Task: Search one way flight ticket for 4 adults, 1 infant in seat and 1 infant on lap in premium economy from Charlotte Amalie,st. Thomas: Cyril E. King Airport to Greensboro: Piedmont Triad International Airport on 5-1-2023. Choice of flights is Emirates. Number of bags: 2 carry on bags and 1 checked bag. Price is upto 98000. Outbound departure time preference is 11:00.
Action: Mouse moved to (223, 221)
Screenshot: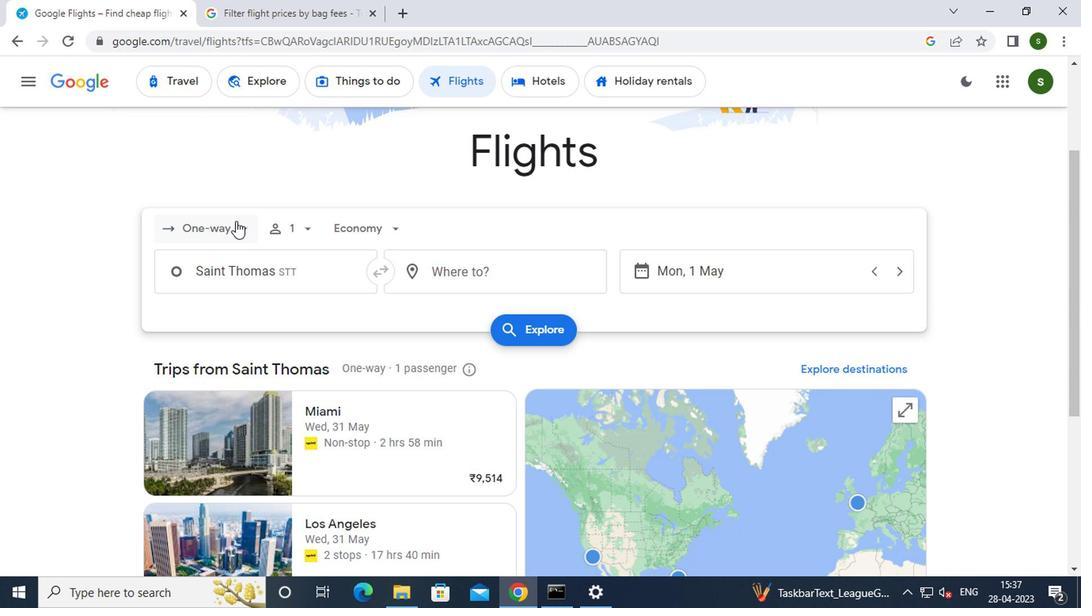 
Action: Mouse pressed left at (223, 221)
Screenshot: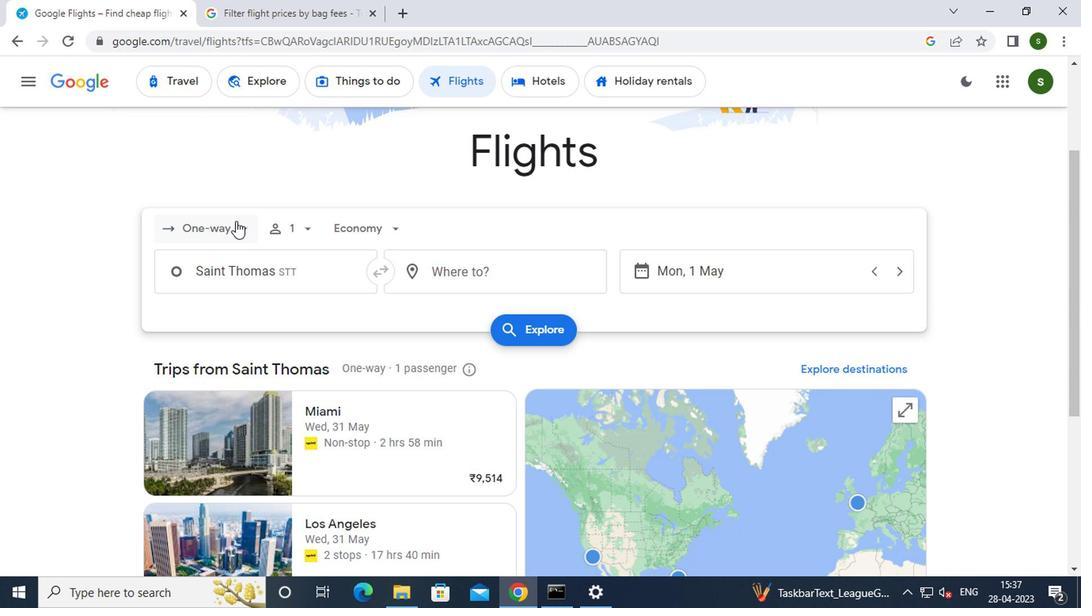 
Action: Mouse moved to (235, 295)
Screenshot: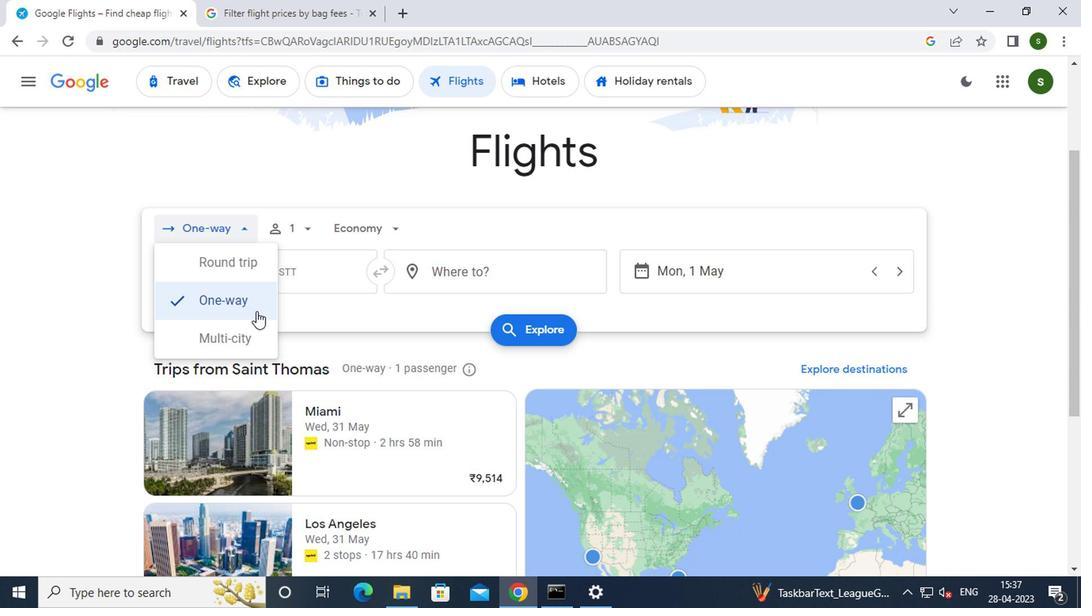 
Action: Mouse pressed left at (235, 295)
Screenshot: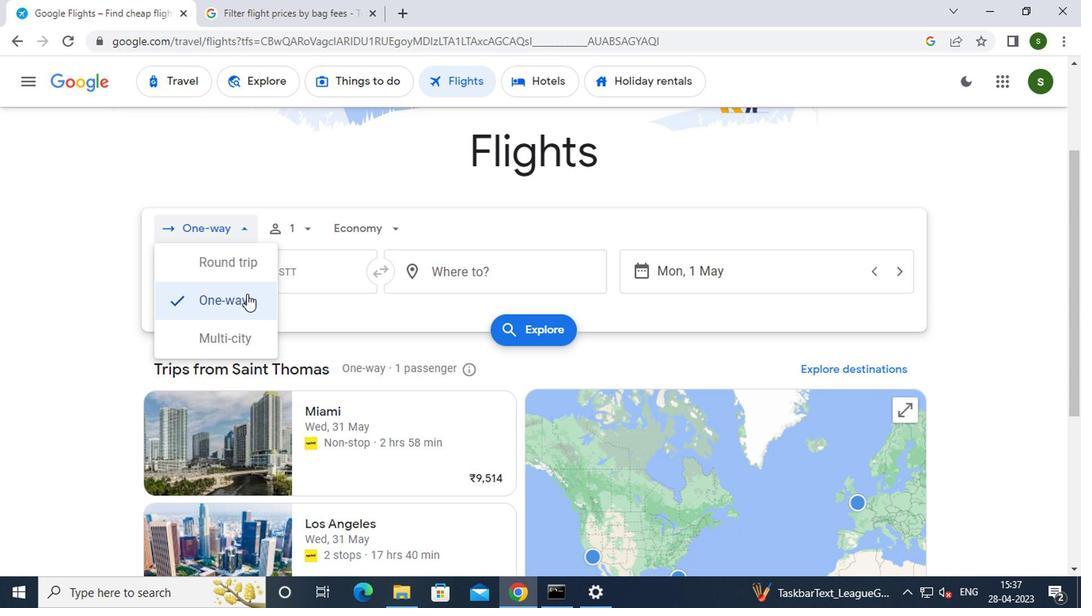 
Action: Mouse moved to (293, 238)
Screenshot: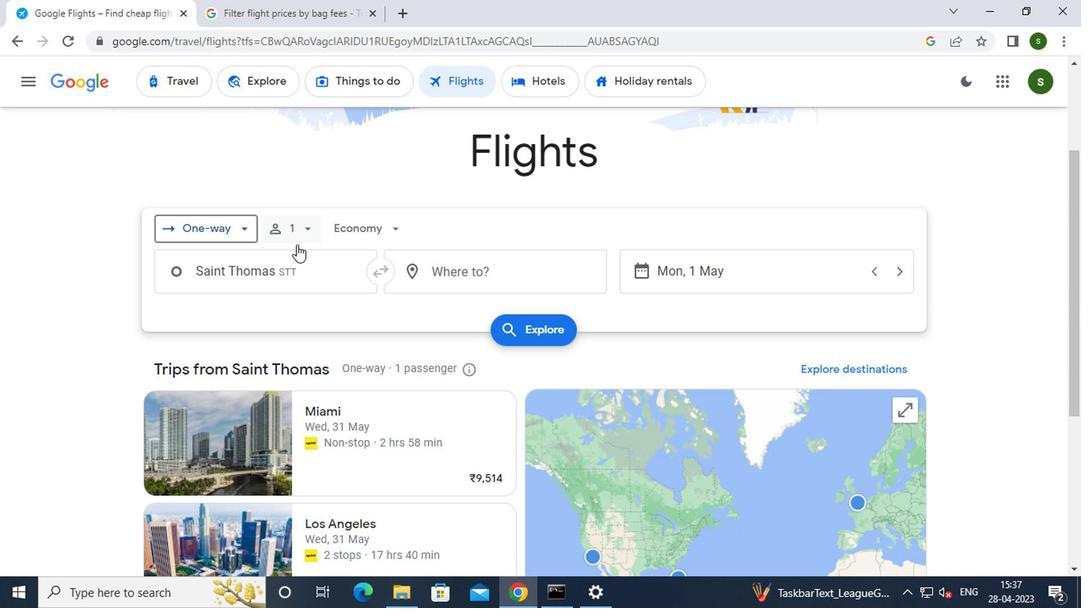 
Action: Mouse pressed left at (293, 238)
Screenshot: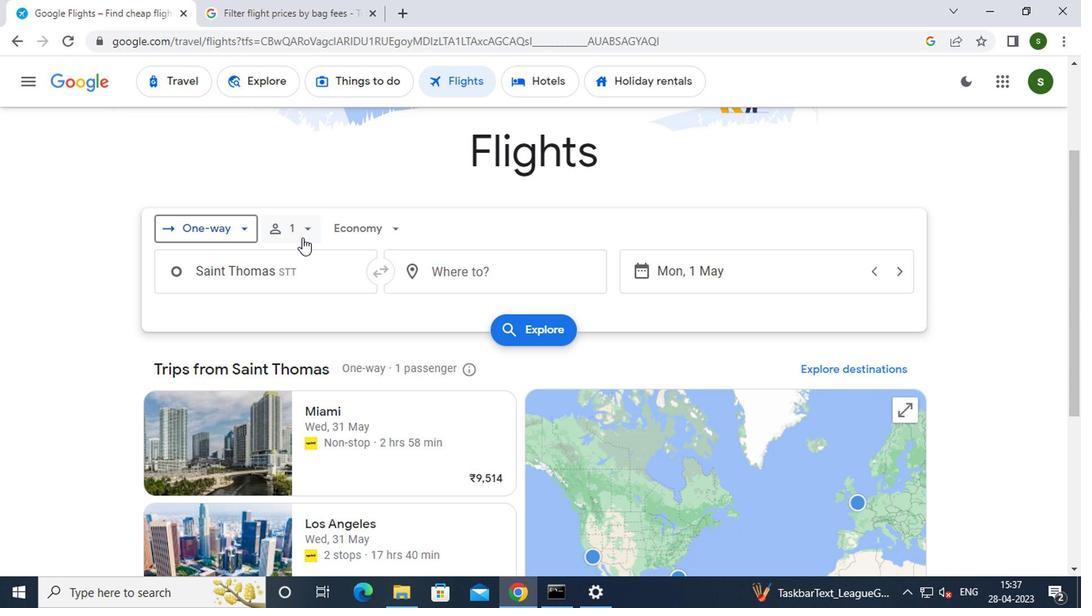 
Action: Mouse moved to (425, 268)
Screenshot: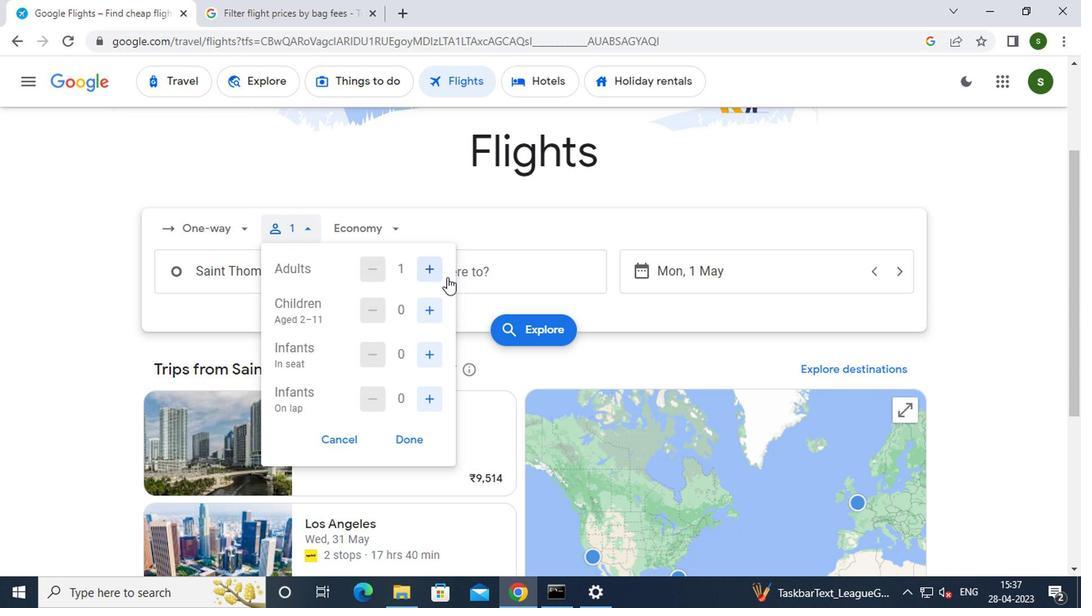 
Action: Mouse pressed left at (425, 268)
Screenshot: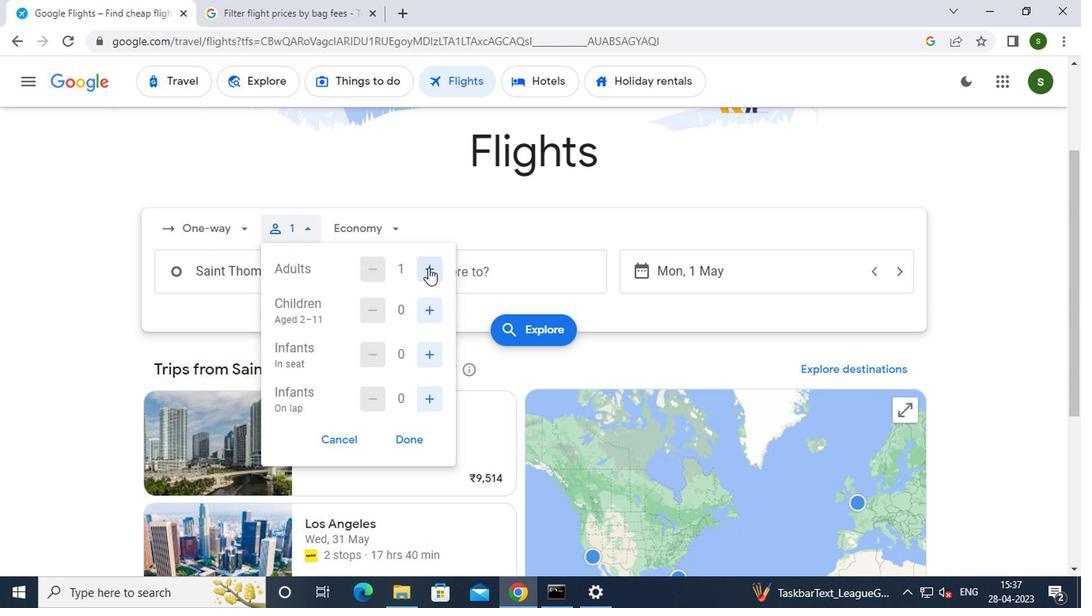 
Action: Mouse pressed left at (425, 268)
Screenshot: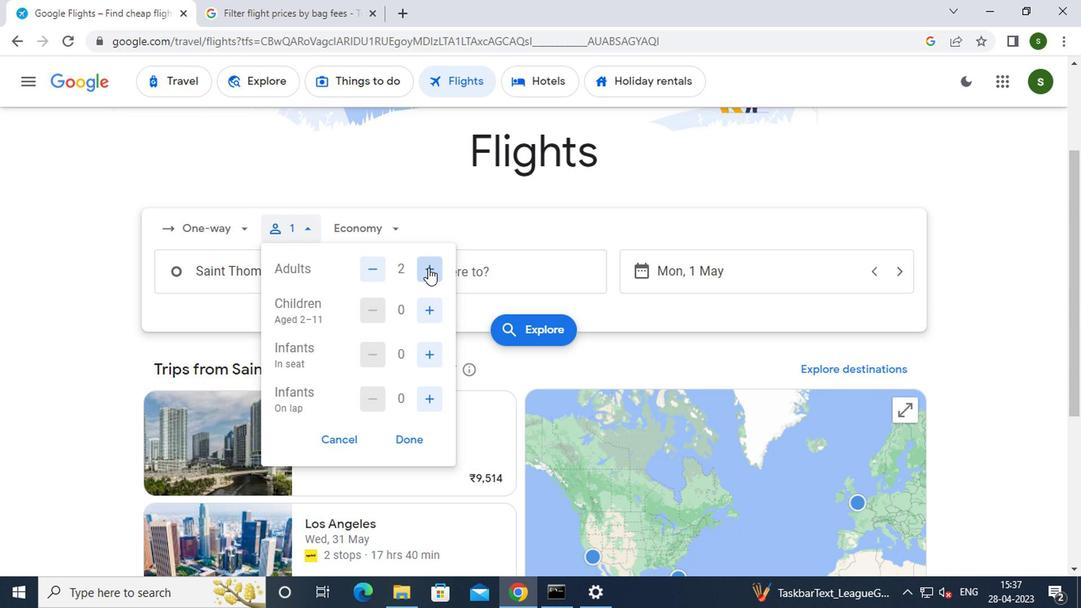 
Action: Mouse pressed left at (425, 268)
Screenshot: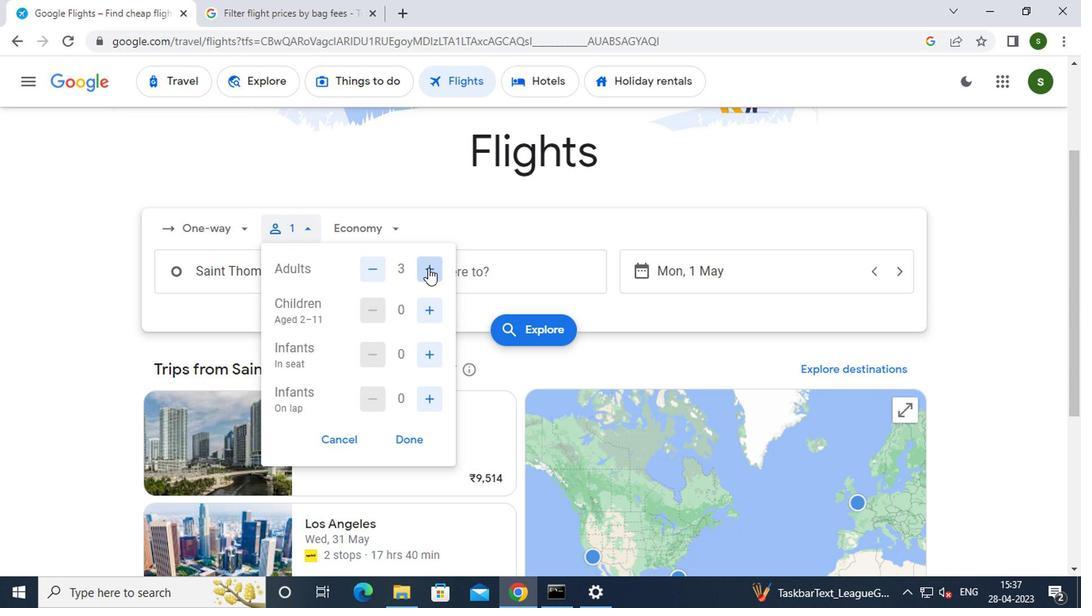 
Action: Mouse moved to (421, 354)
Screenshot: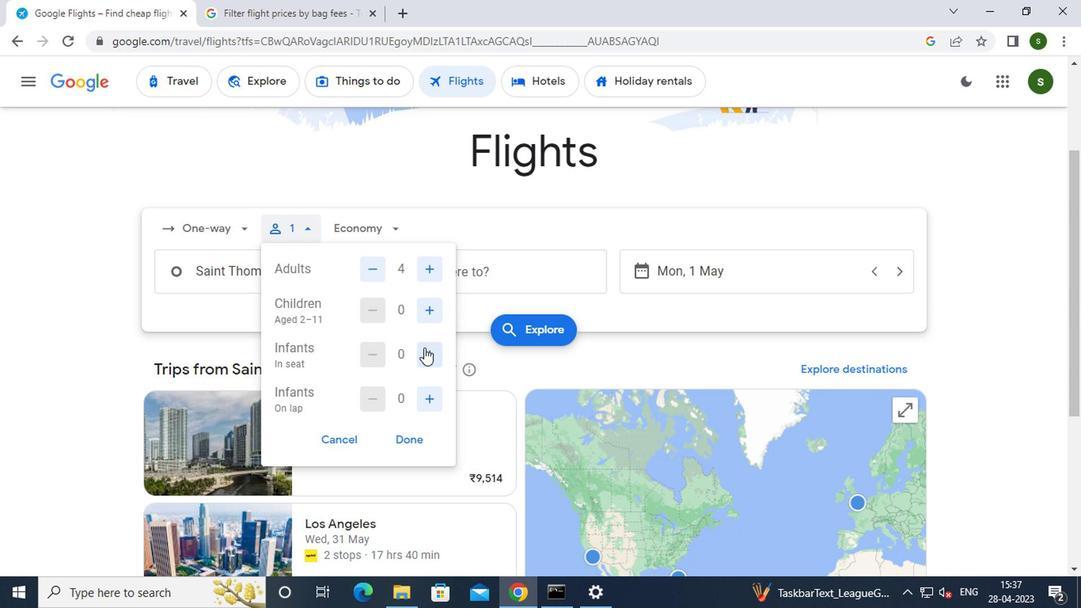 
Action: Mouse pressed left at (421, 354)
Screenshot: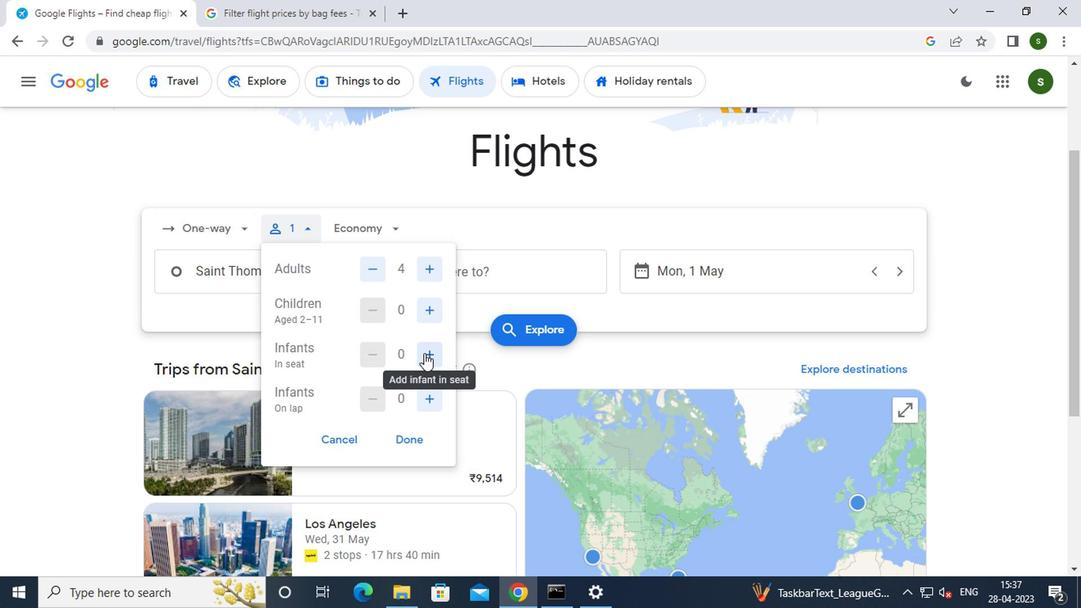 
Action: Mouse moved to (428, 401)
Screenshot: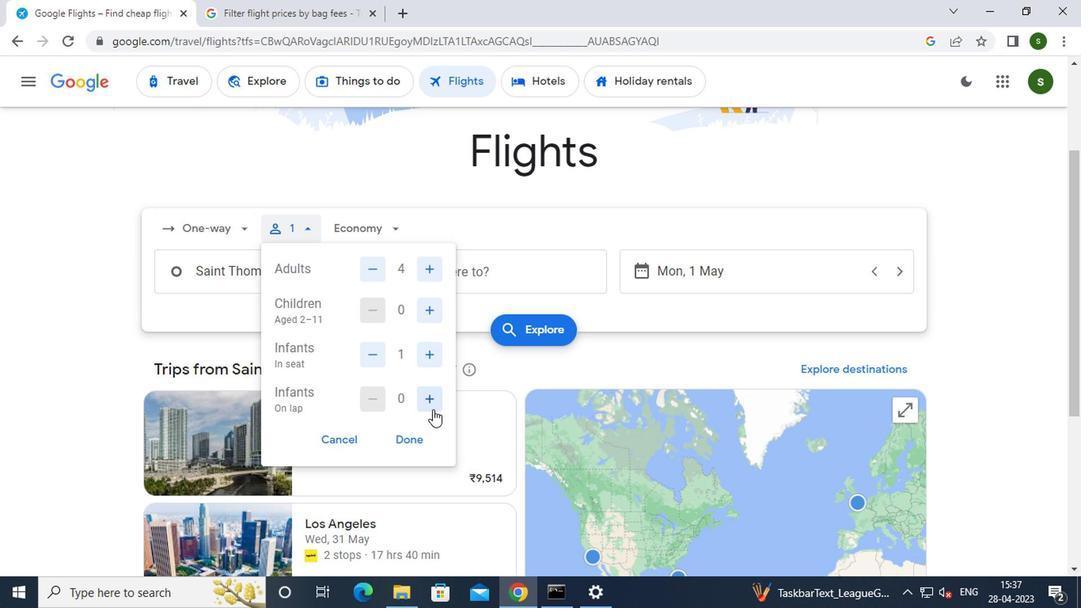 
Action: Mouse pressed left at (428, 401)
Screenshot: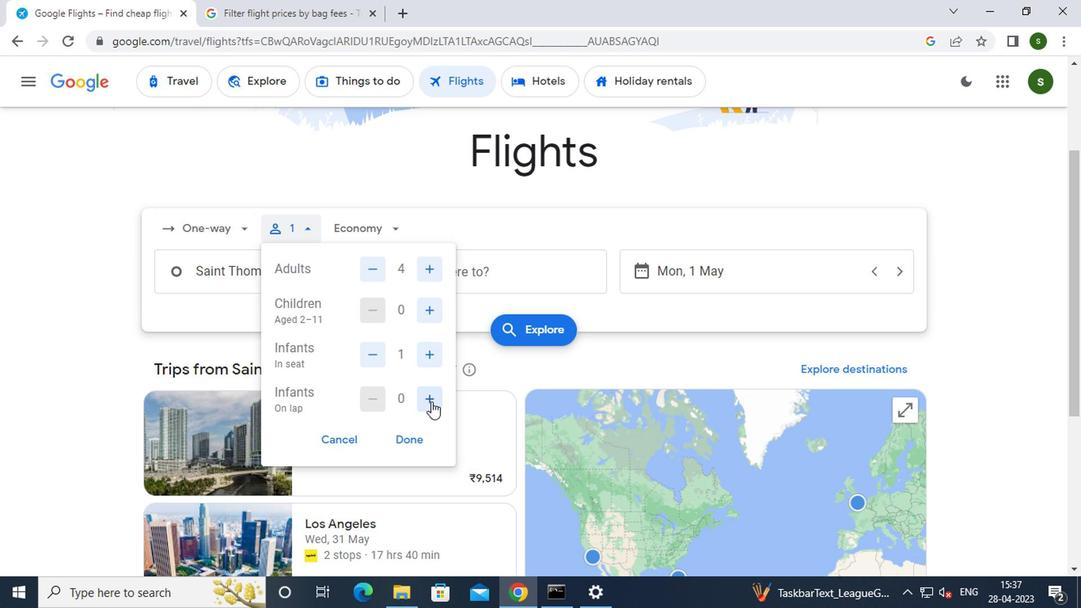 
Action: Mouse moved to (375, 226)
Screenshot: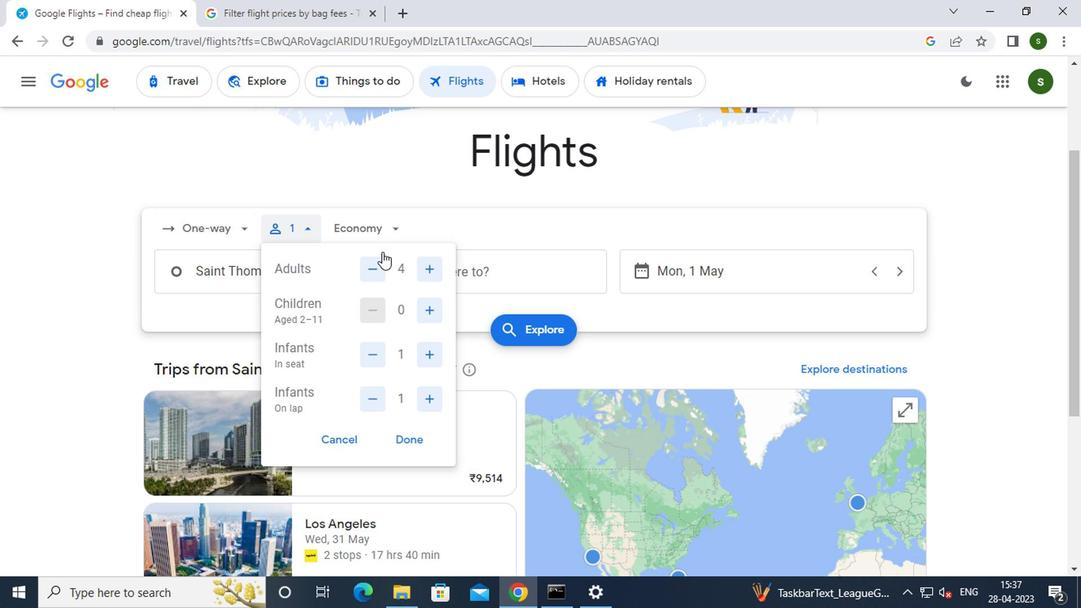 
Action: Mouse pressed left at (375, 226)
Screenshot: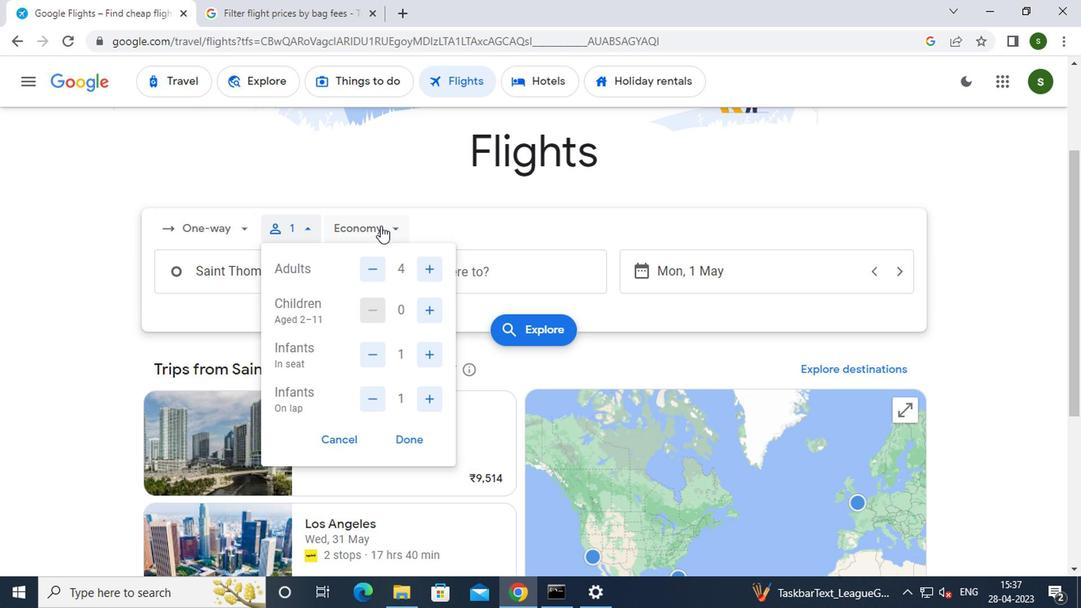 
Action: Mouse moved to (394, 306)
Screenshot: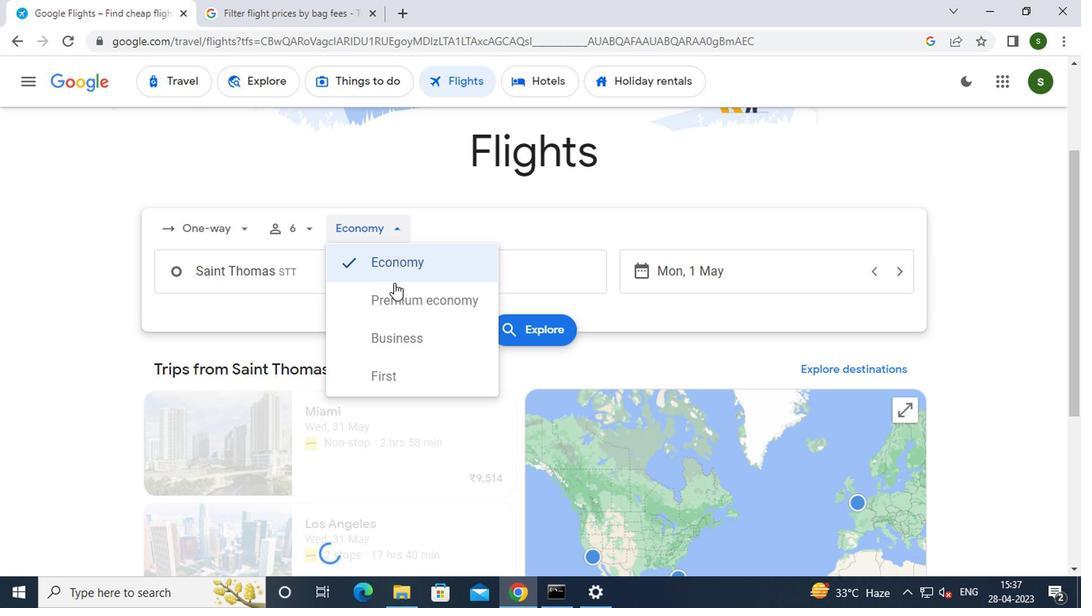 
Action: Mouse pressed left at (394, 306)
Screenshot: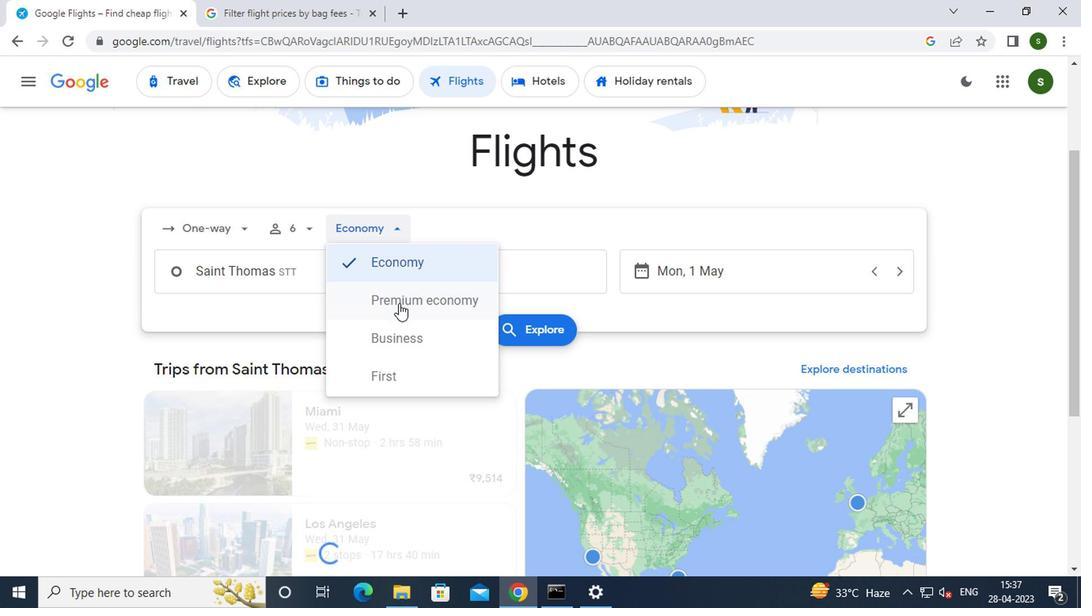 
Action: Mouse moved to (319, 275)
Screenshot: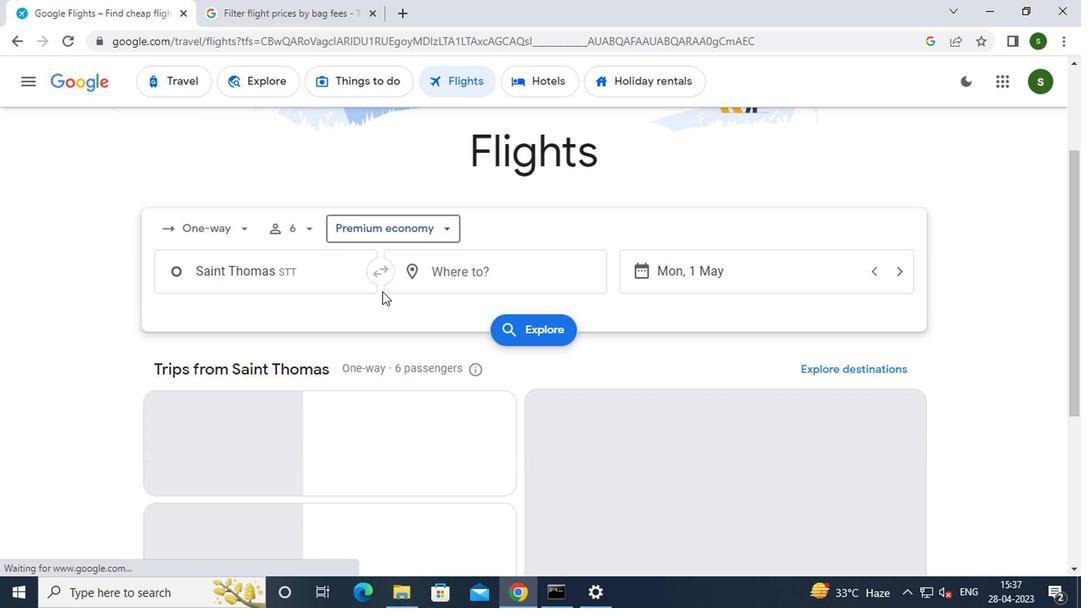 
Action: Mouse pressed left at (319, 275)
Screenshot: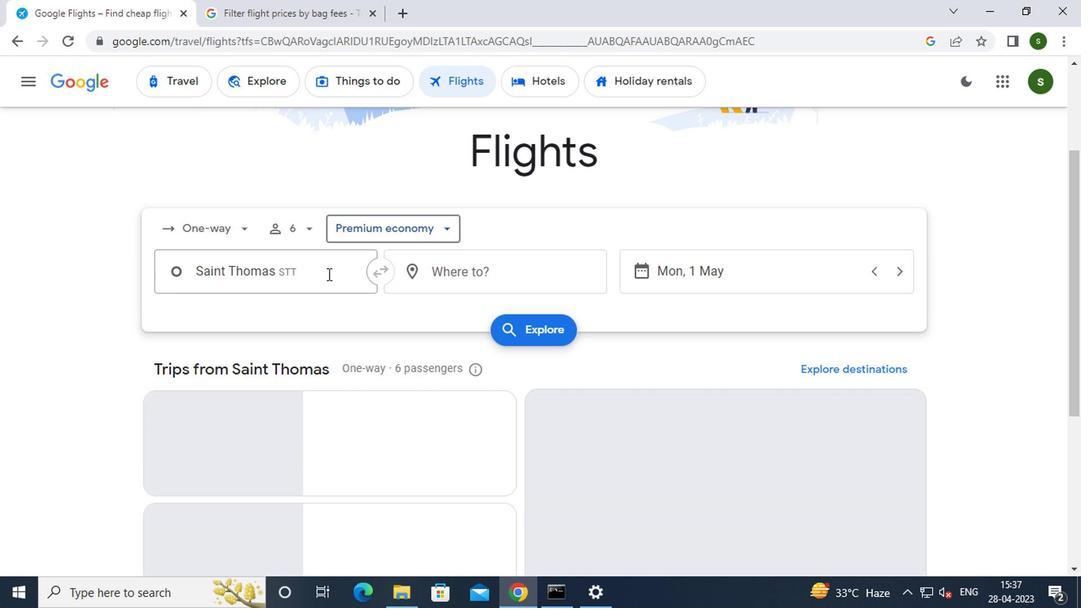 
Action: Key pressed c<Key.caps_lock>harlotte<Key.space>
Screenshot: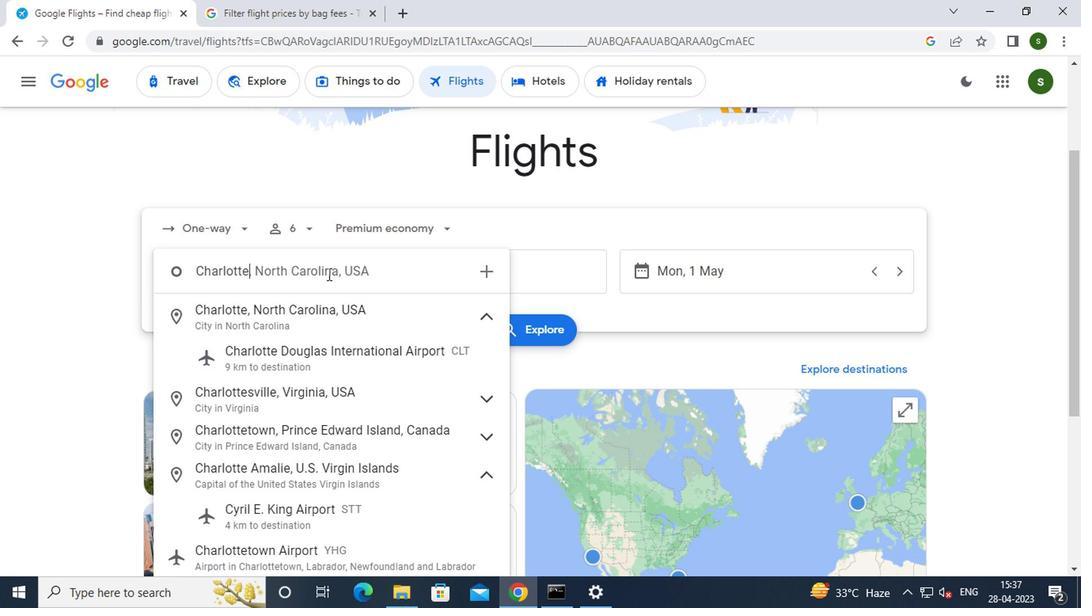
Action: Mouse moved to (330, 435)
Screenshot: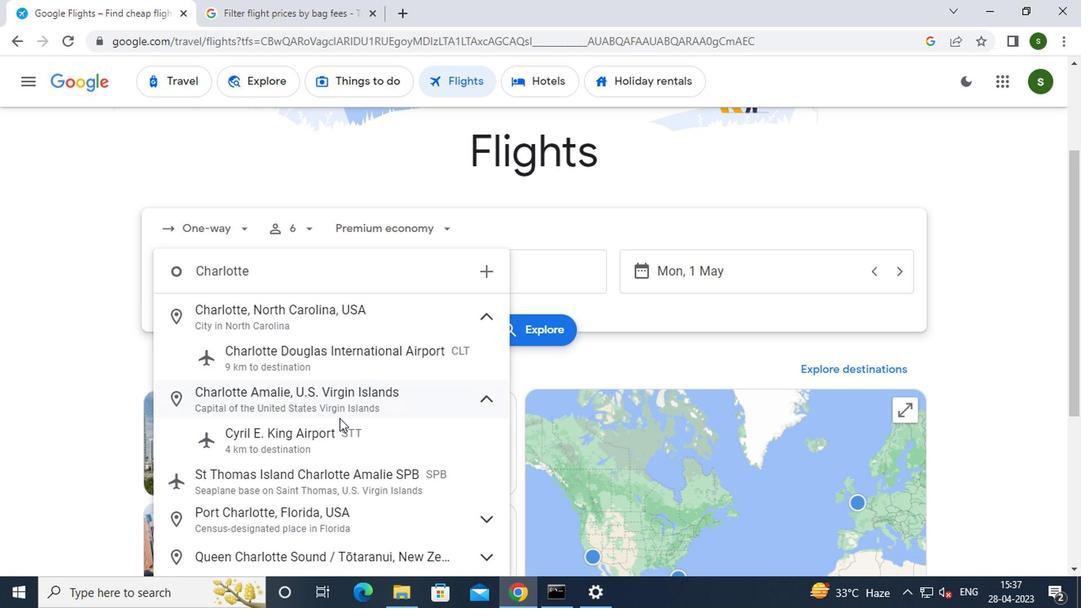 
Action: Mouse pressed left at (330, 435)
Screenshot: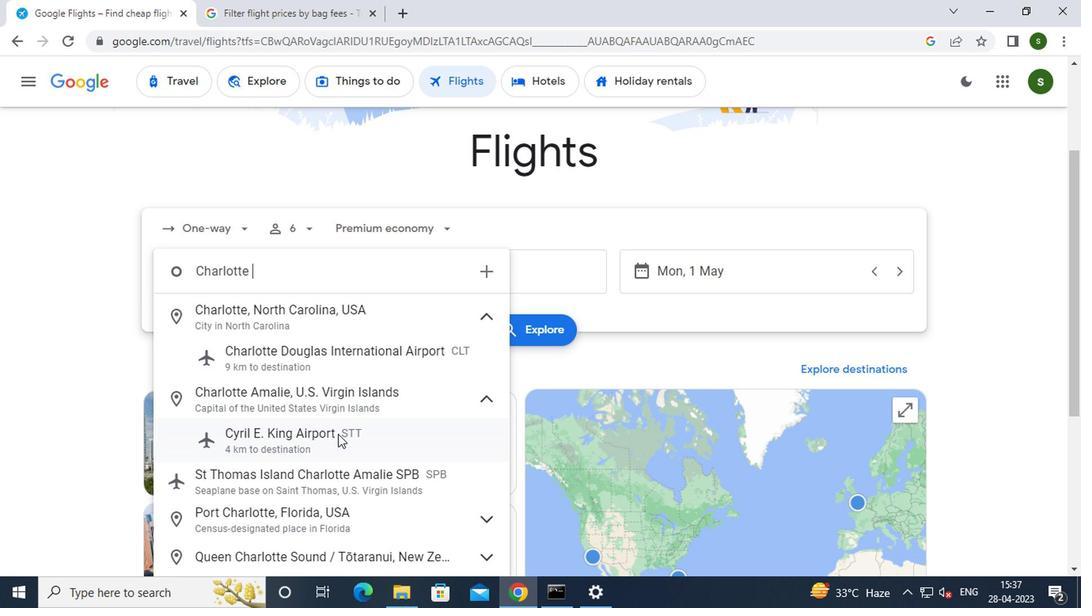 
Action: Mouse moved to (450, 282)
Screenshot: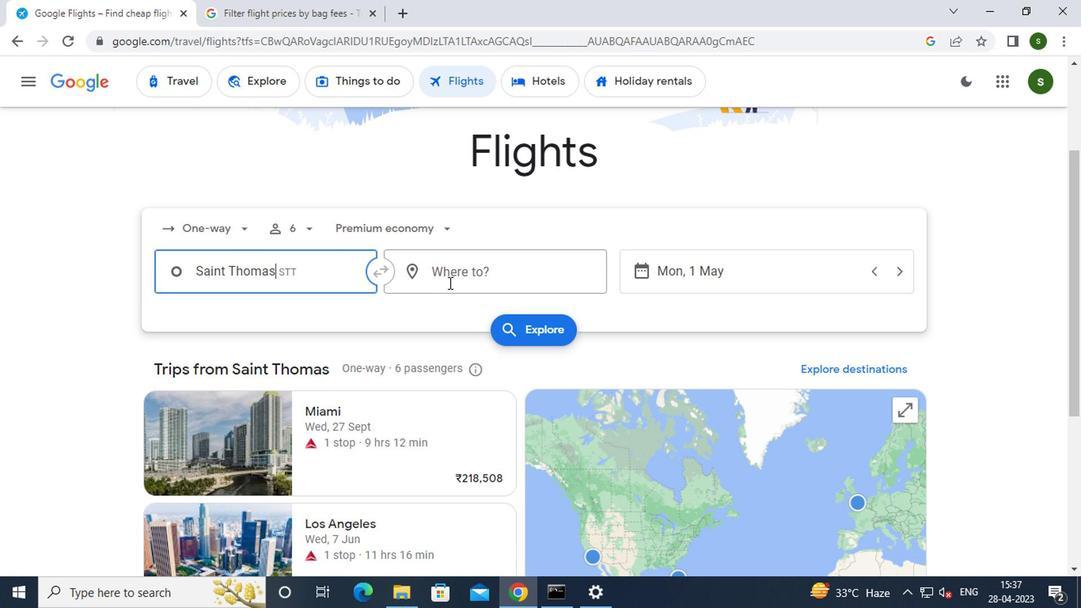 
Action: Mouse pressed left at (450, 282)
Screenshot: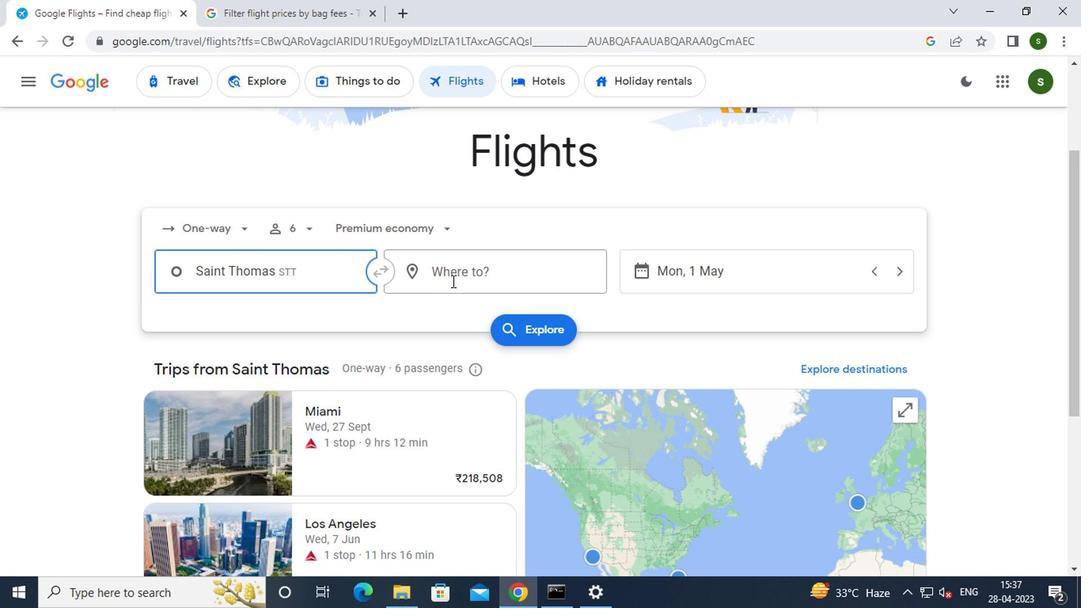 
Action: Key pressed <Key.caps_lock>g<Key.caps_lock>reensboro
Screenshot: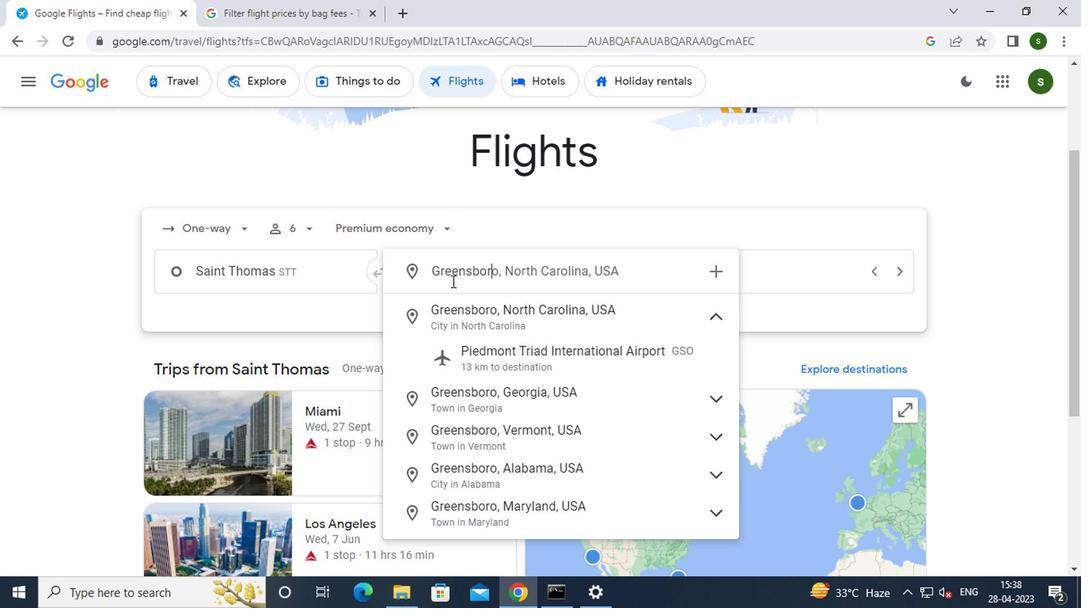 
Action: Mouse moved to (474, 367)
Screenshot: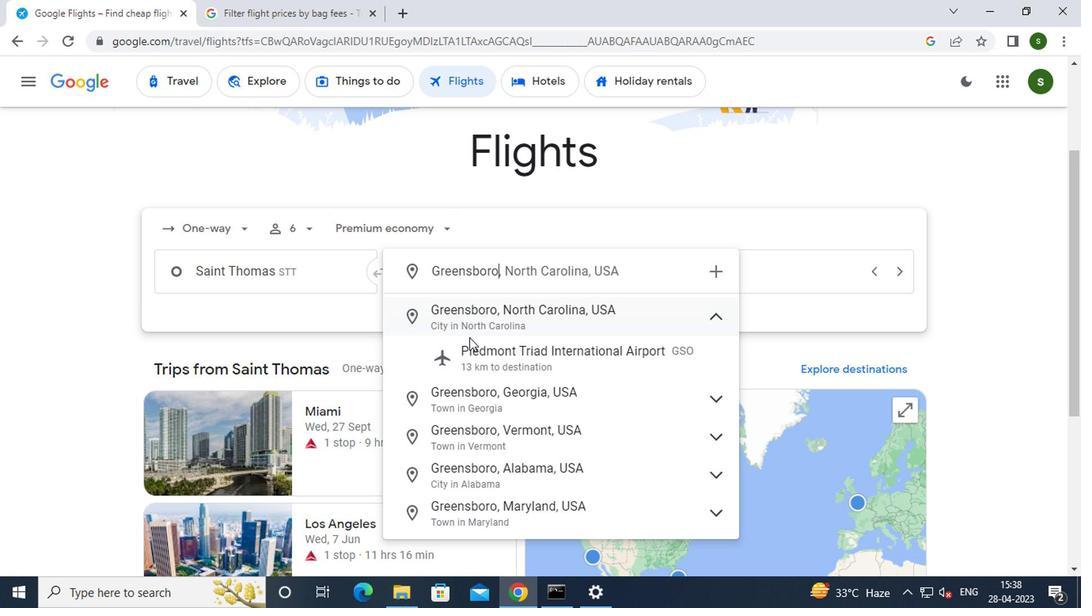 
Action: Mouse pressed left at (474, 367)
Screenshot: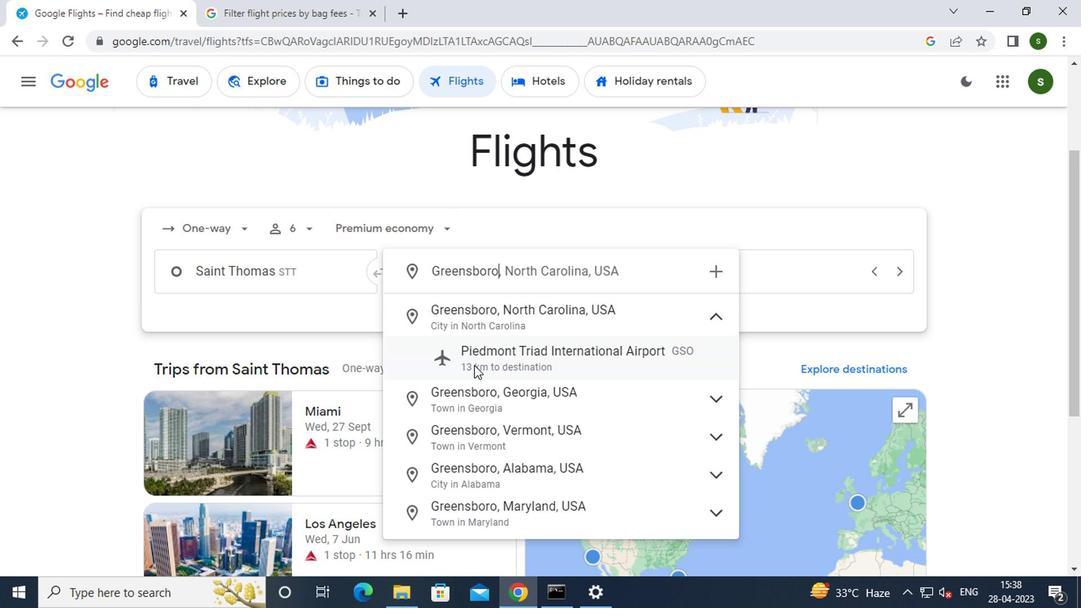 
Action: Mouse moved to (754, 275)
Screenshot: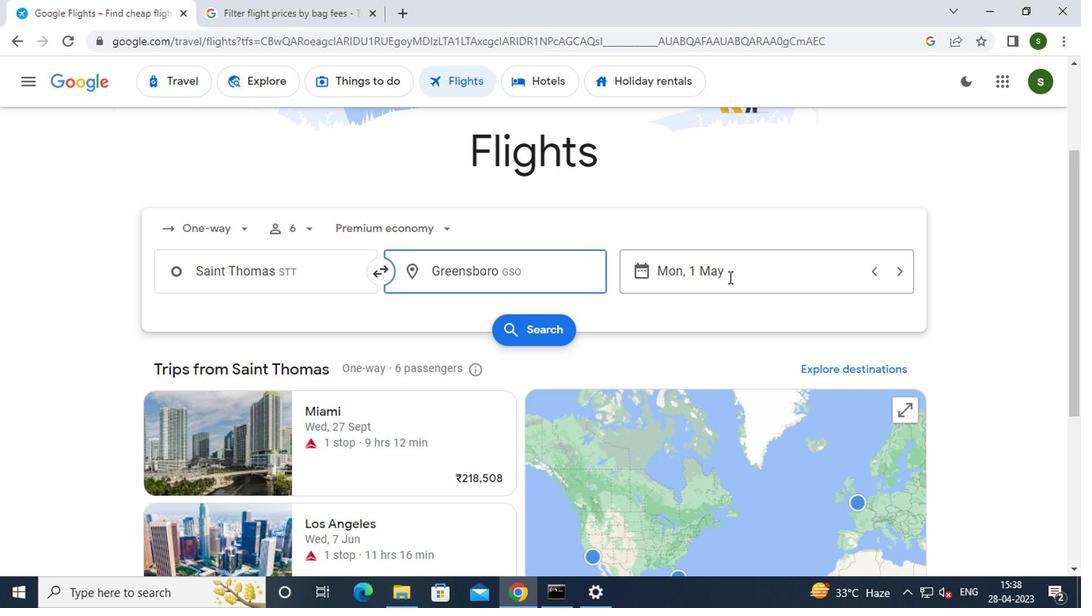 
Action: Mouse pressed left at (754, 275)
Screenshot: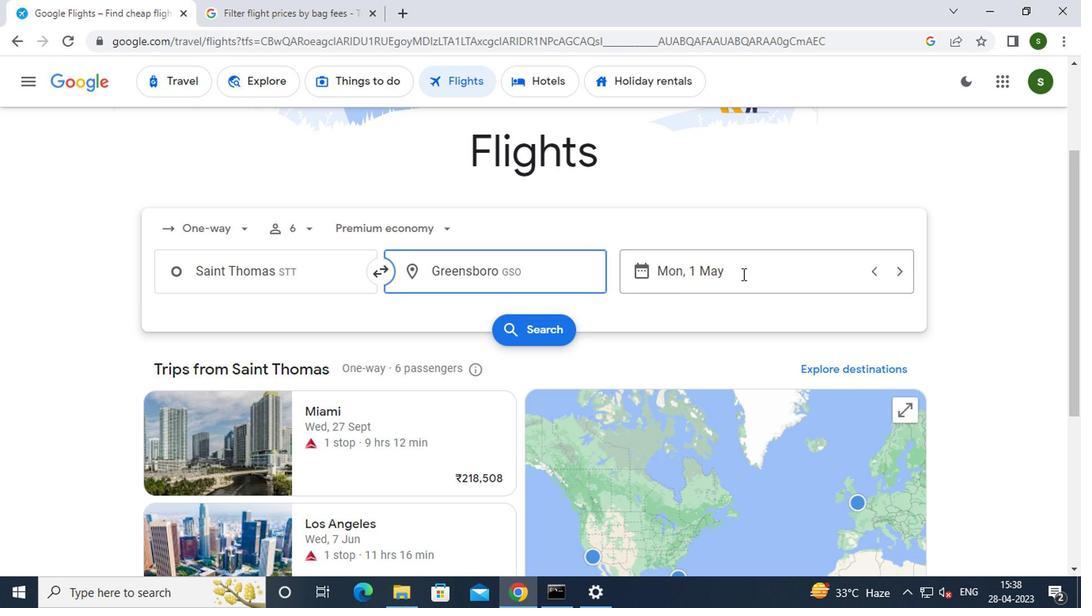 
Action: Mouse moved to (693, 287)
Screenshot: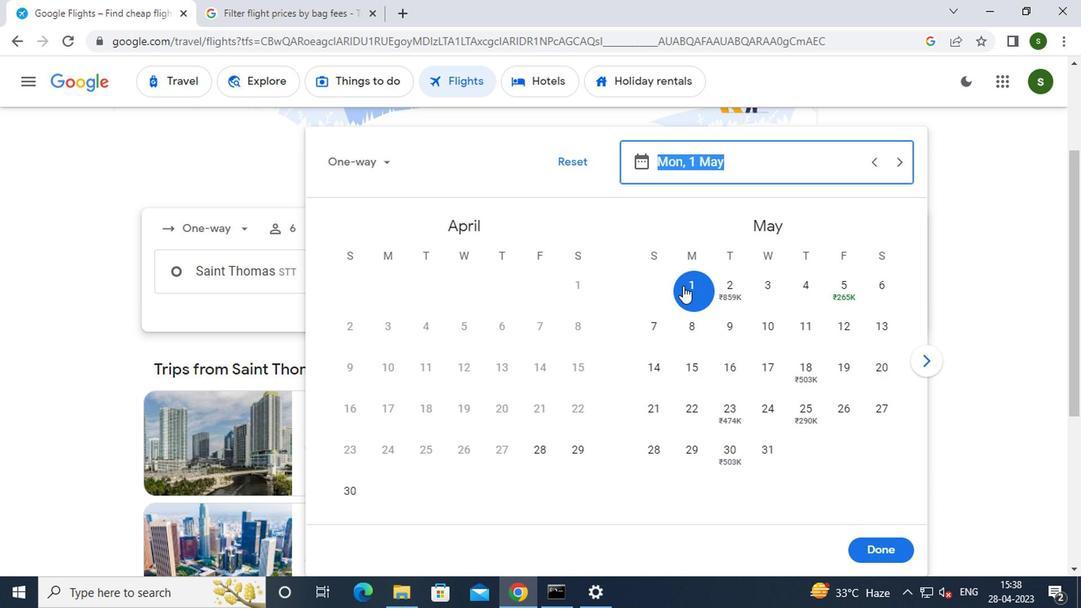 
Action: Mouse pressed left at (693, 287)
Screenshot: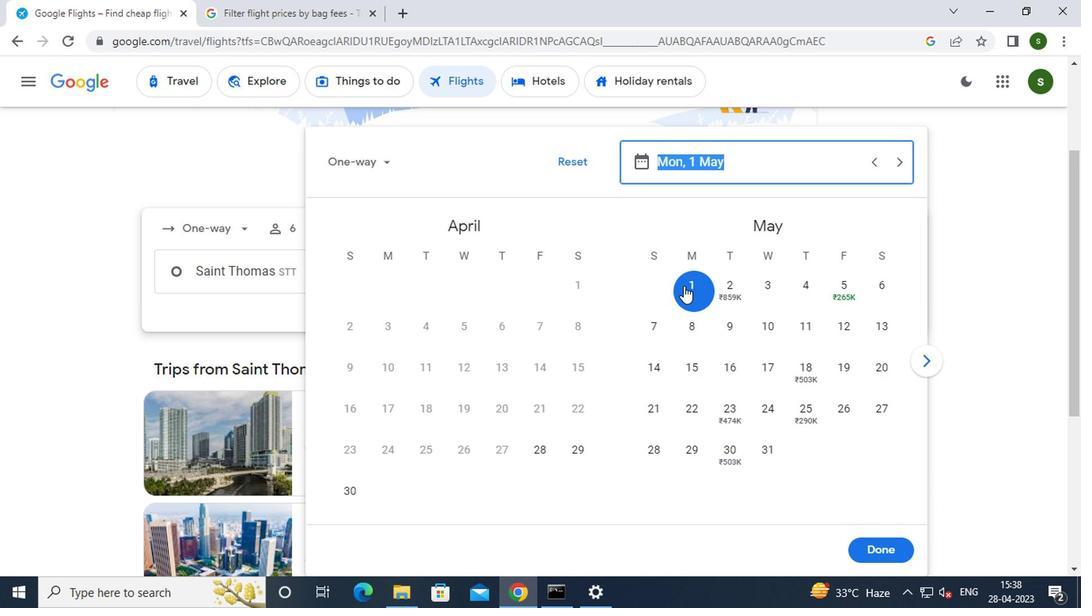 
Action: Mouse moved to (903, 542)
Screenshot: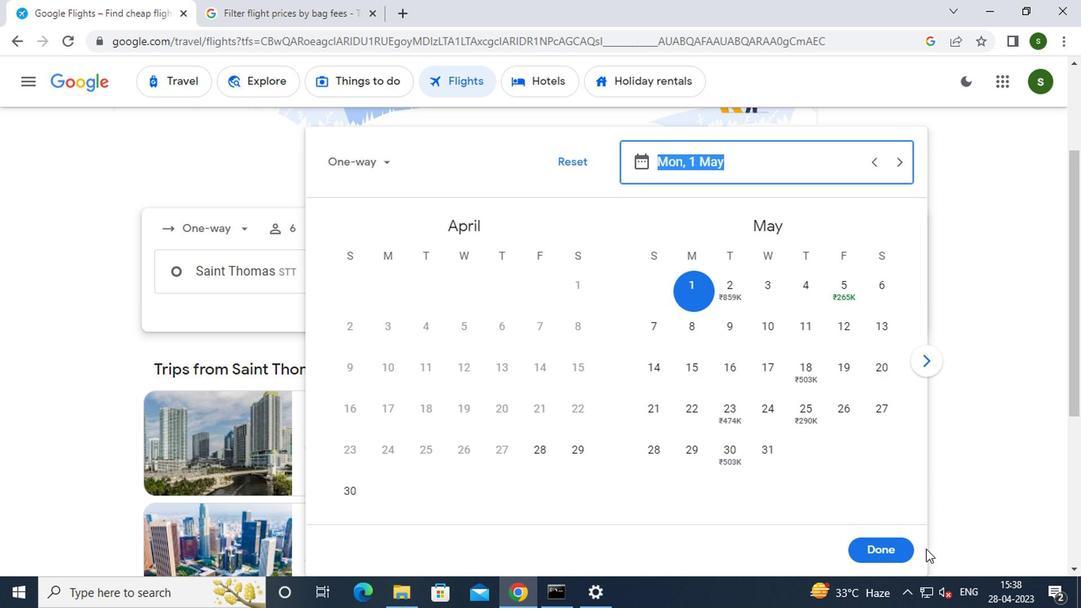 
Action: Mouse pressed left at (903, 542)
Screenshot: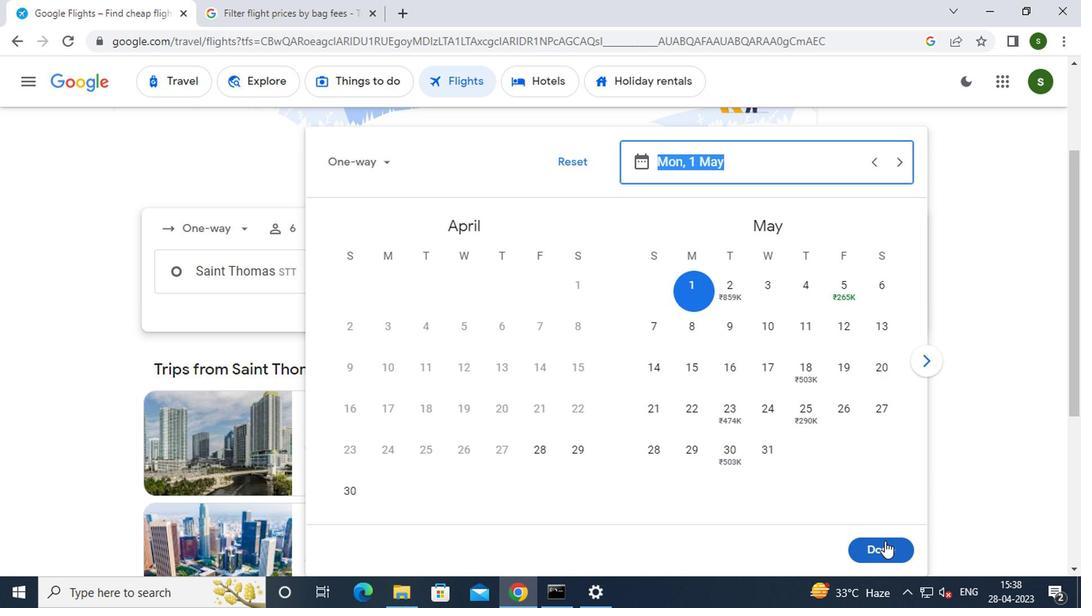
Action: Mouse moved to (541, 331)
Screenshot: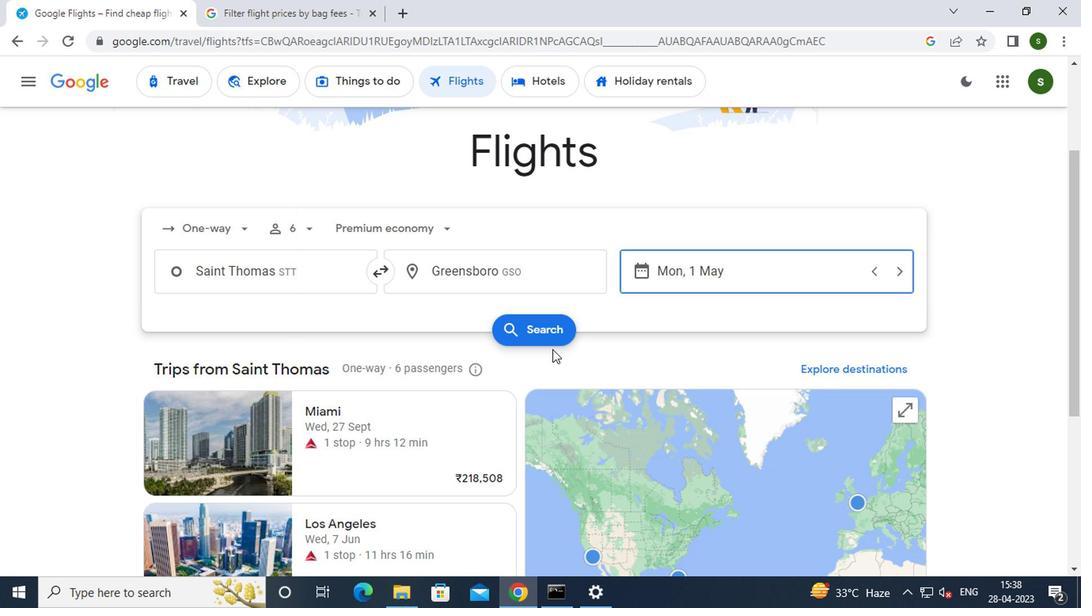 
Action: Mouse pressed left at (541, 331)
Screenshot: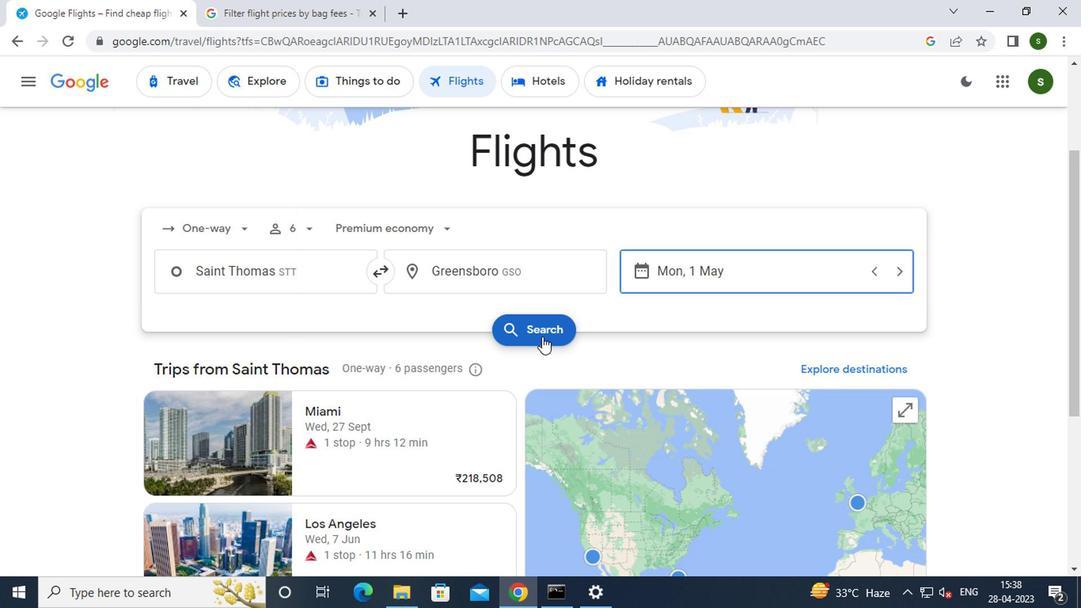 
Action: Mouse moved to (150, 232)
Screenshot: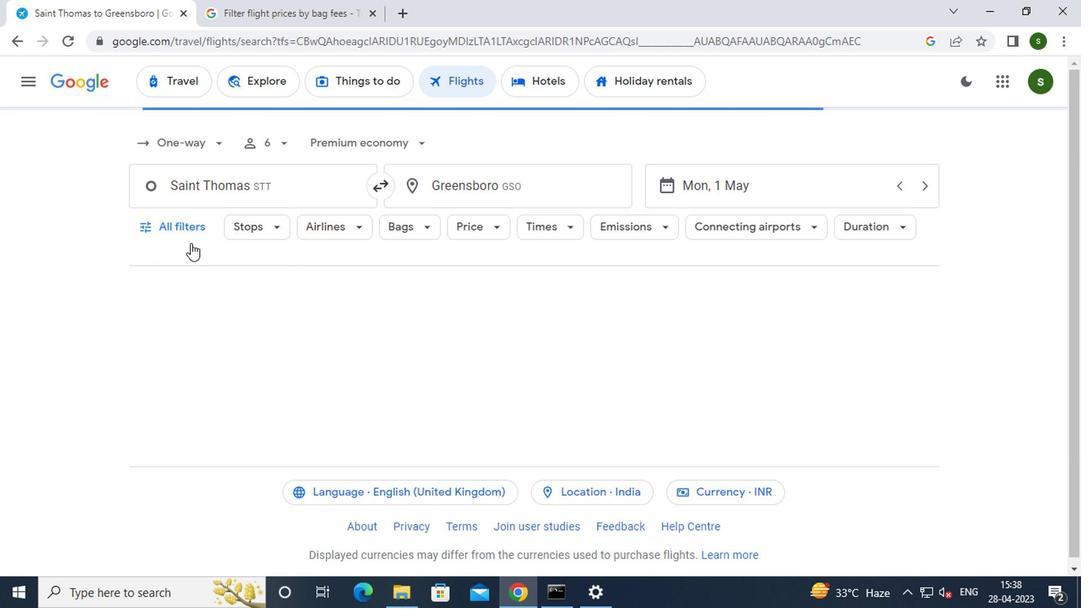 
Action: Mouse pressed left at (150, 232)
Screenshot: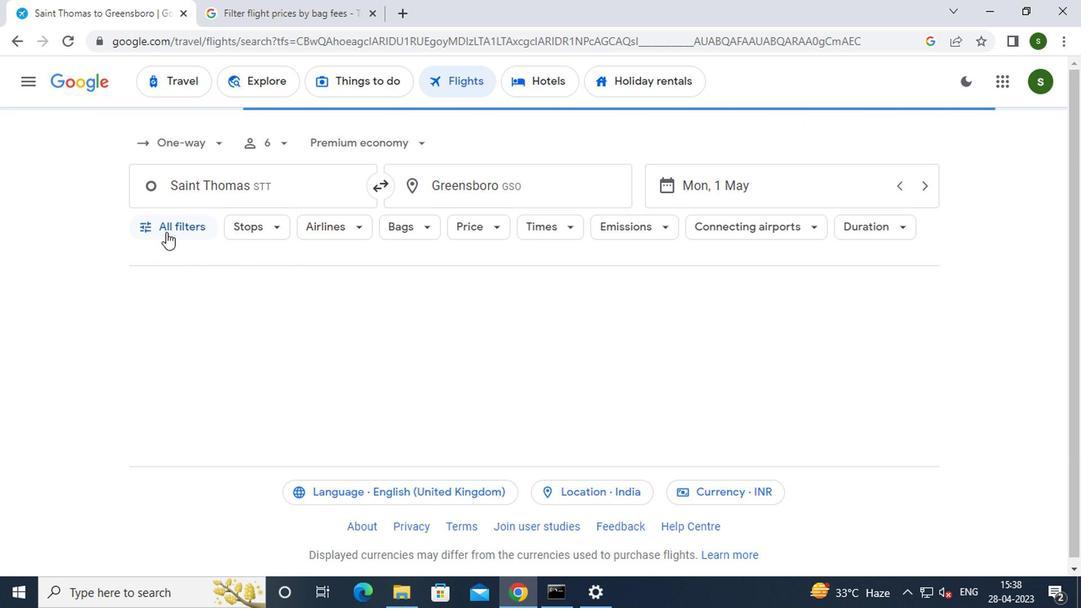 
Action: Mouse moved to (265, 367)
Screenshot: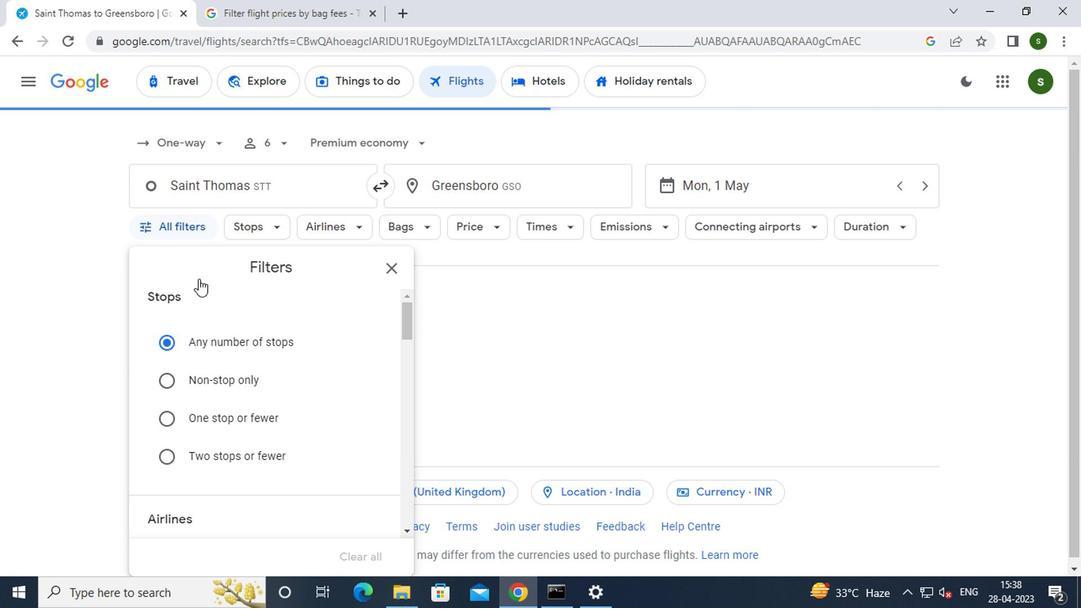 
Action: Mouse scrolled (265, 366) with delta (0, 0)
Screenshot: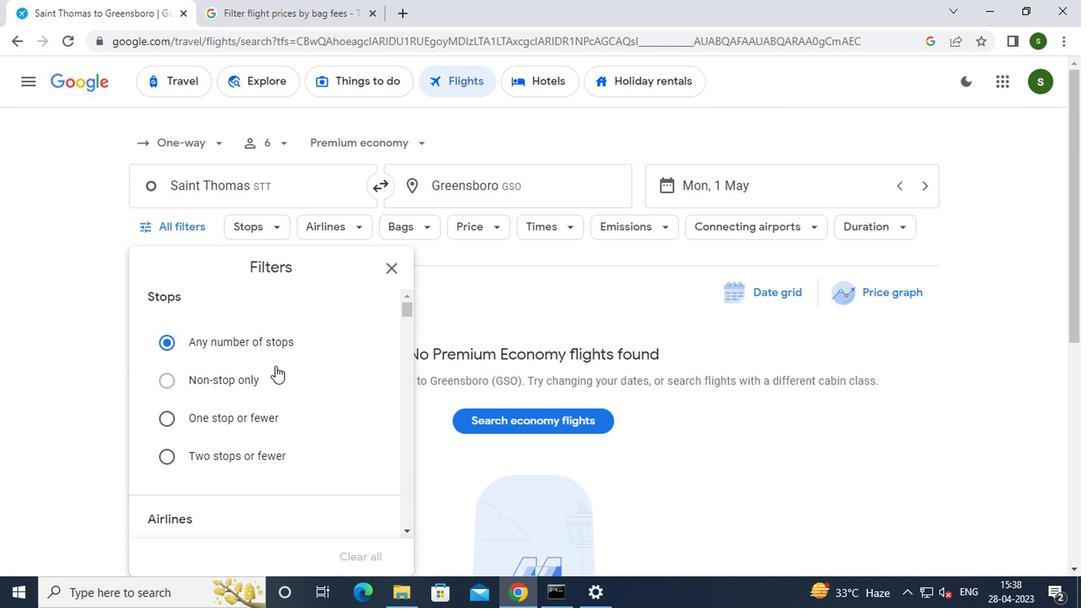 
Action: Mouse scrolled (265, 366) with delta (0, 0)
Screenshot: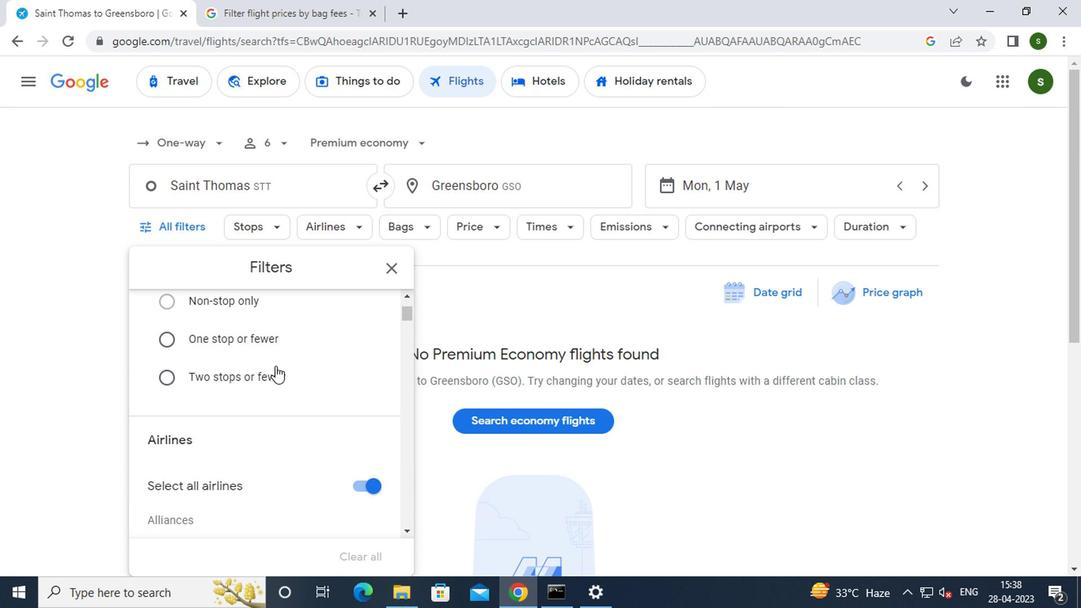 
Action: Mouse scrolled (265, 366) with delta (0, 0)
Screenshot: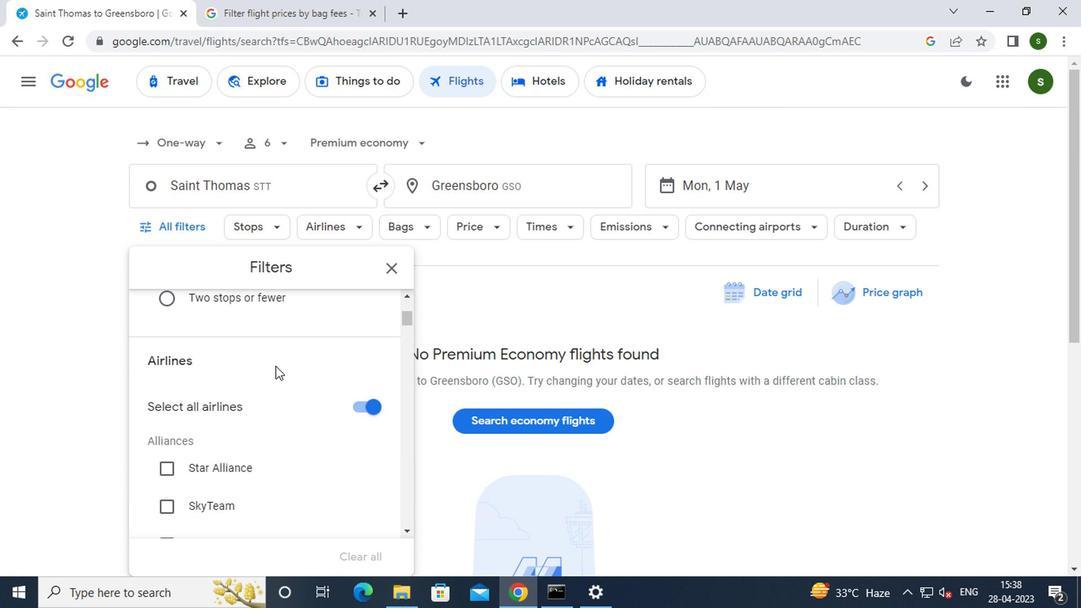 
Action: Mouse scrolled (265, 366) with delta (0, 0)
Screenshot: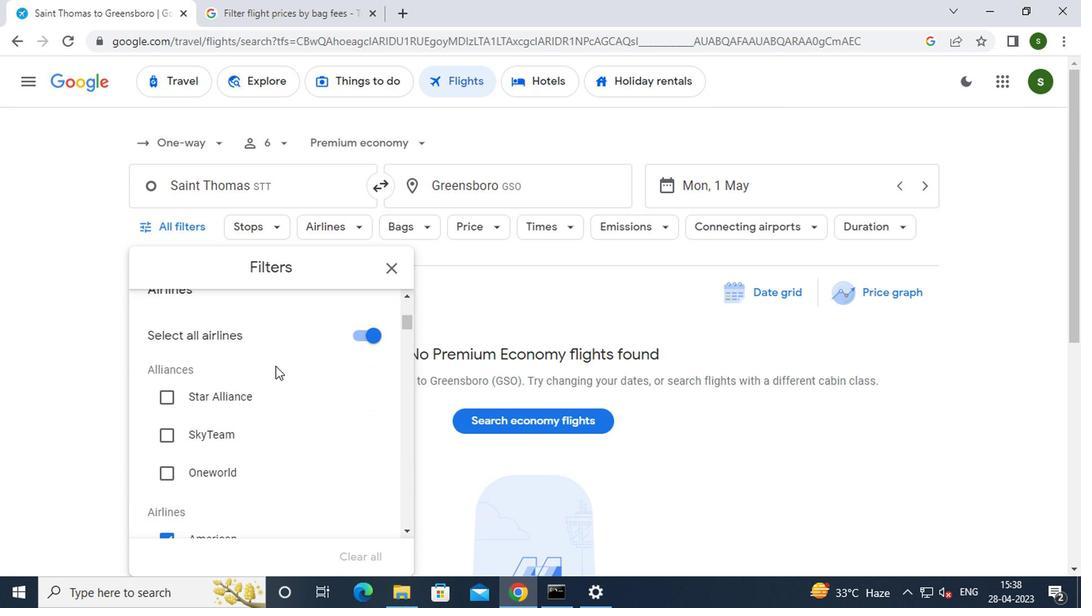 
Action: Mouse scrolled (265, 366) with delta (0, 0)
Screenshot: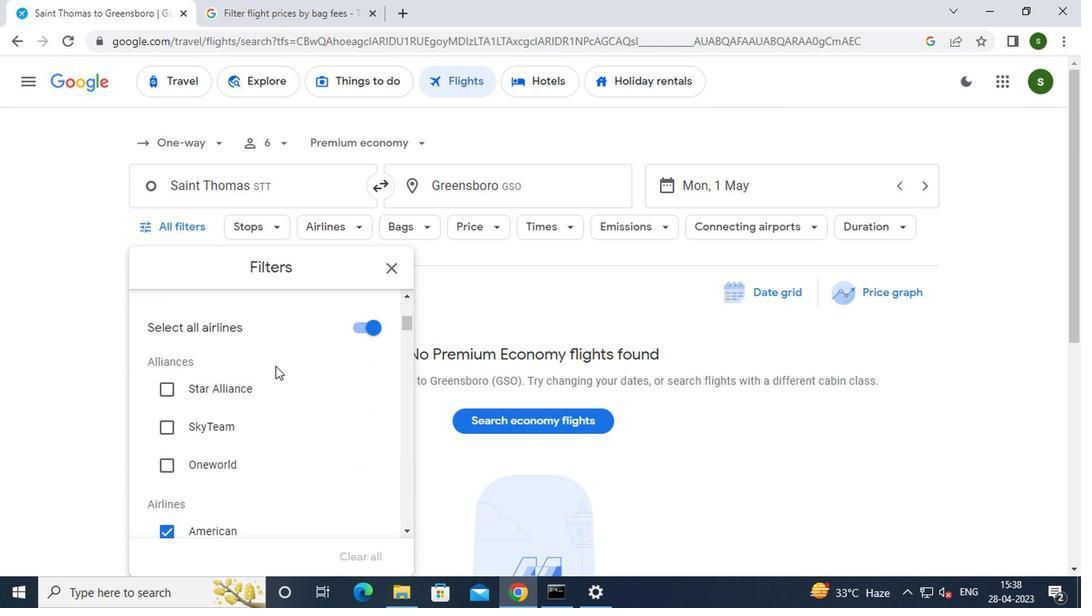 
Action: Mouse scrolled (265, 366) with delta (0, 0)
Screenshot: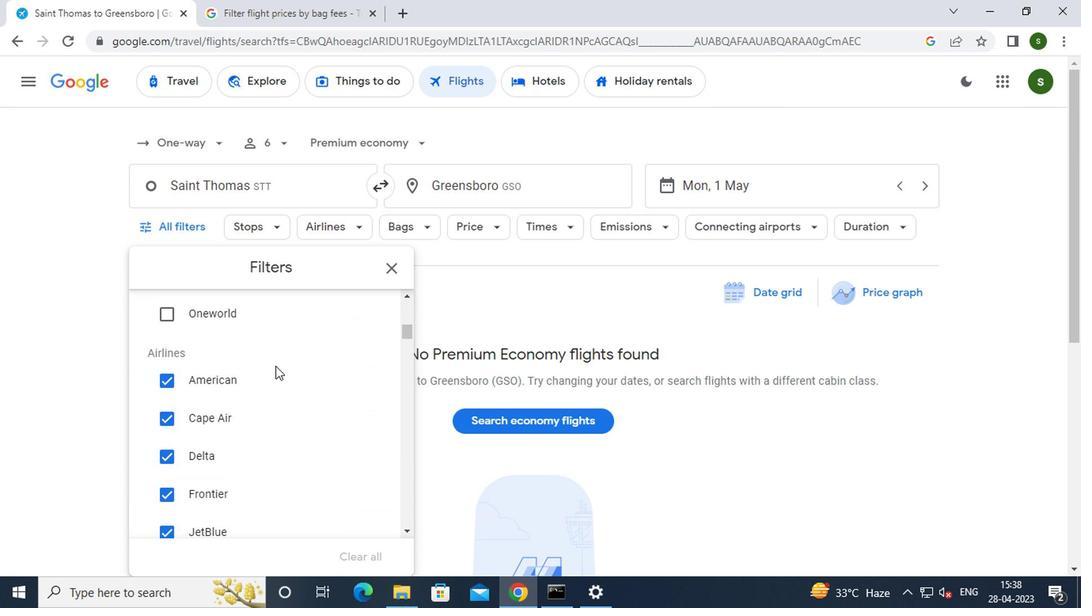 
Action: Mouse scrolled (265, 366) with delta (0, 0)
Screenshot: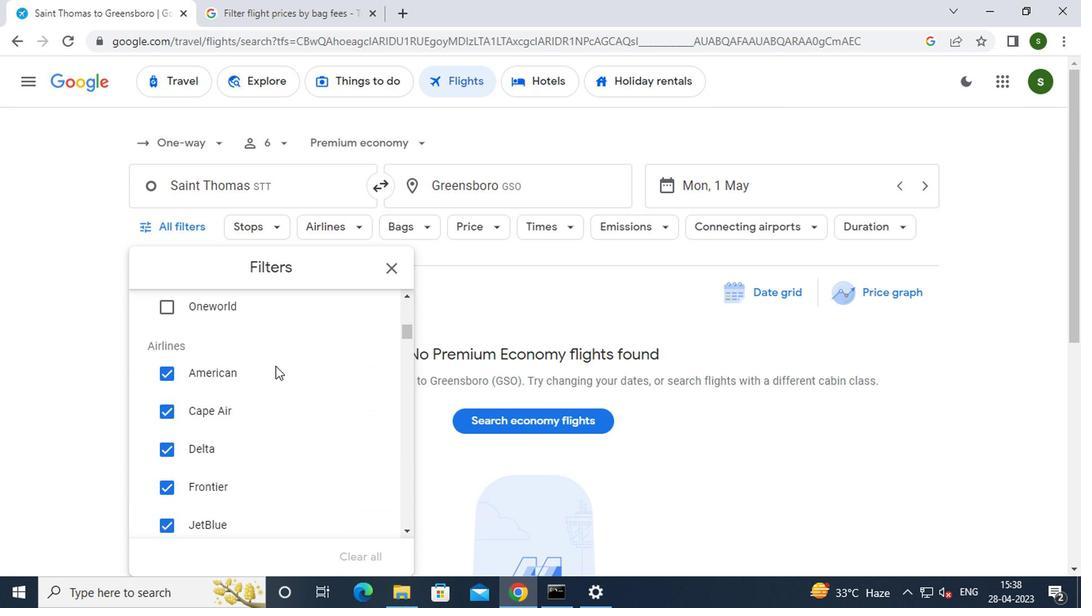 
Action: Mouse scrolled (265, 366) with delta (0, 0)
Screenshot: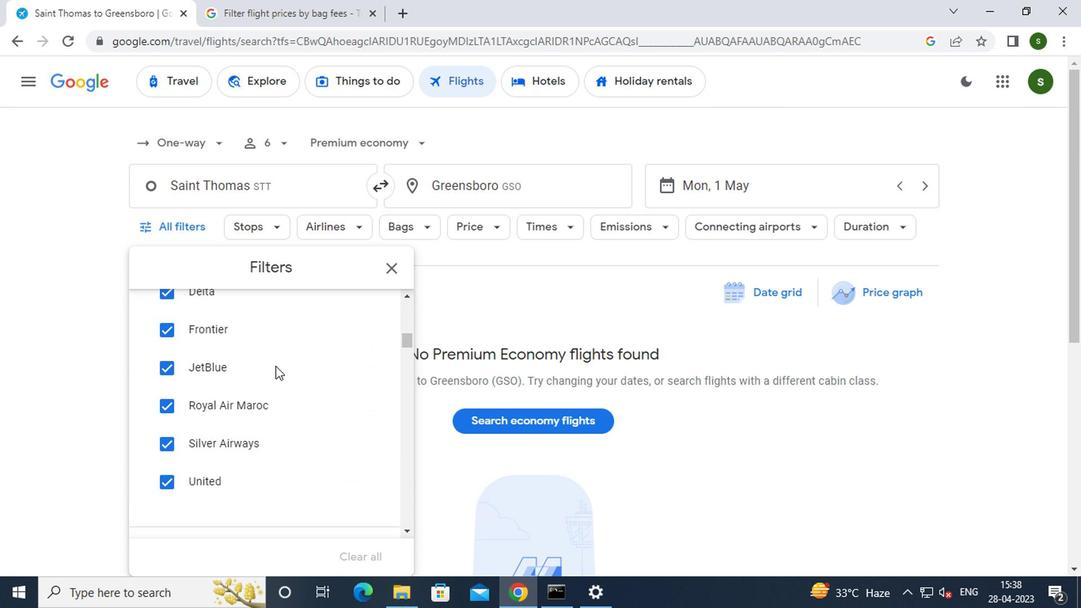 
Action: Mouse scrolled (265, 366) with delta (0, 0)
Screenshot: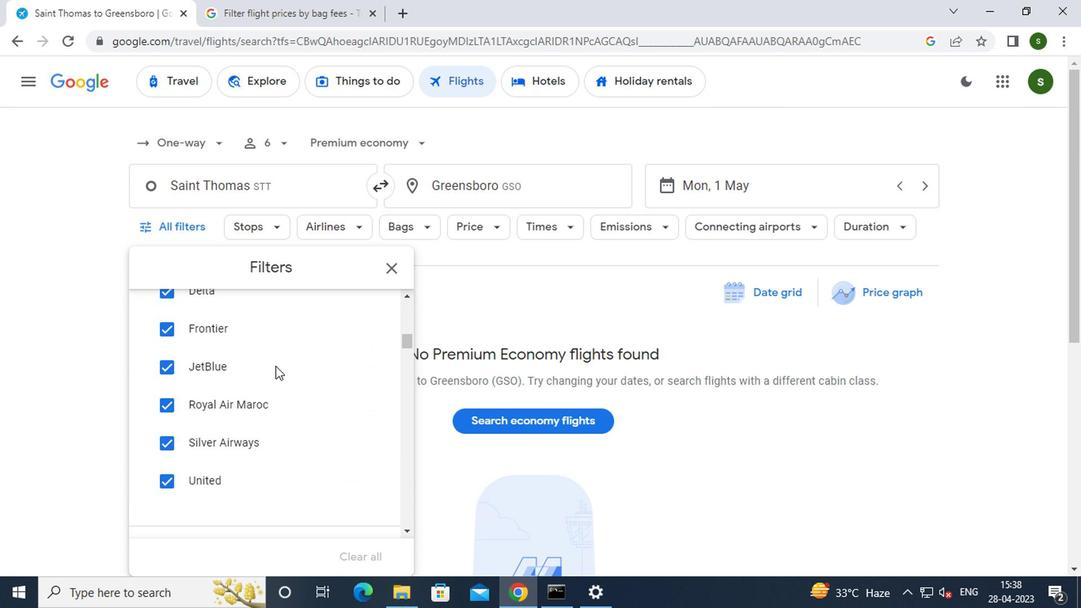 
Action: Mouse scrolled (265, 366) with delta (0, 0)
Screenshot: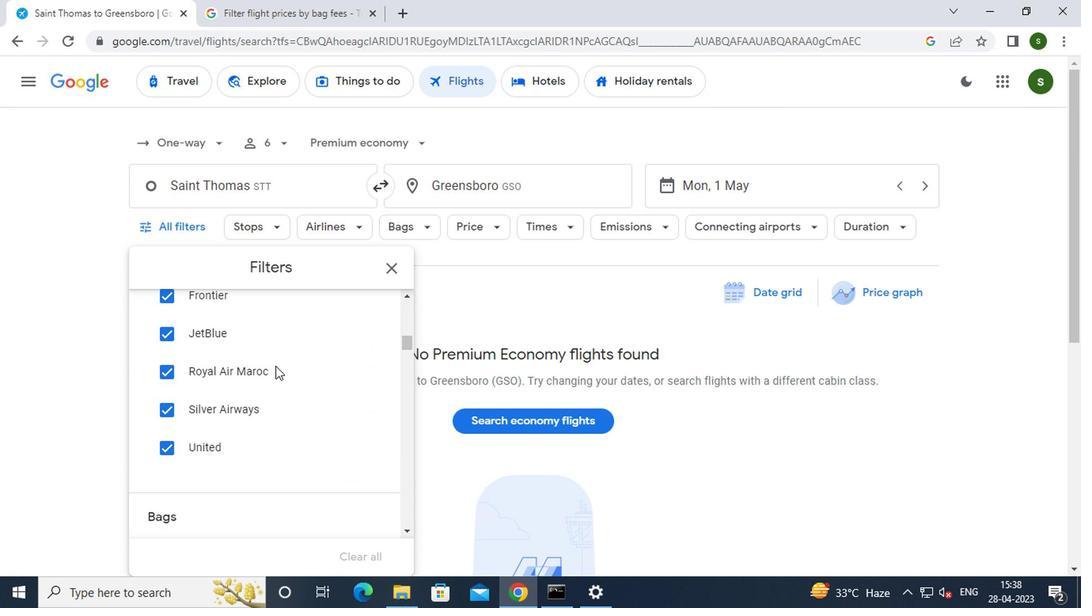 
Action: Mouse moved to (373, 346)
Screenshot: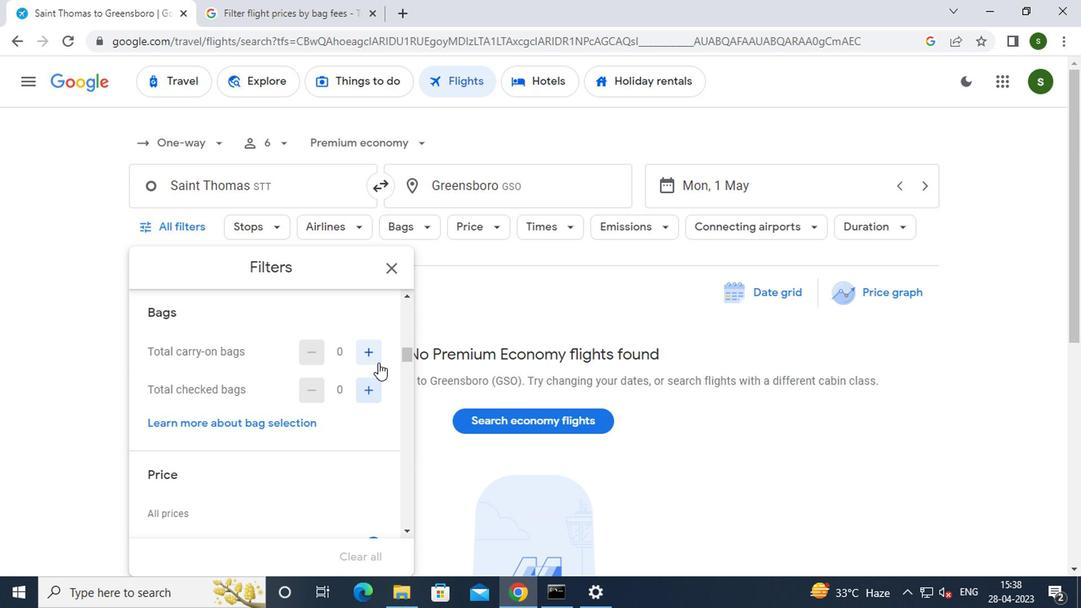 
Action: Mouse pressed left at (373, 346)
Screenshot: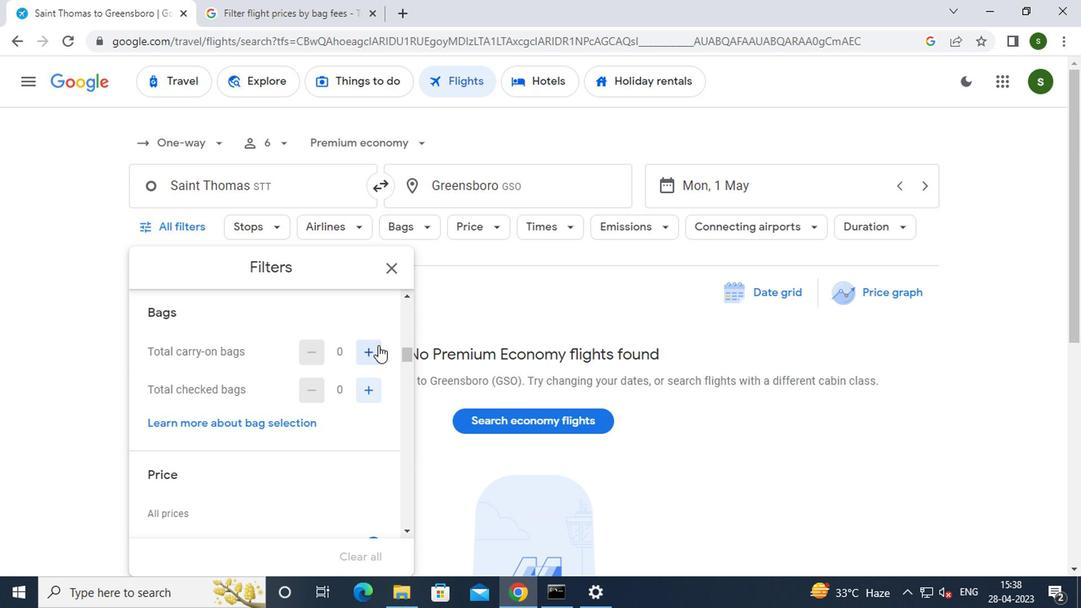 
Action: Mouse pressed left at (373, 346)
Screenshot: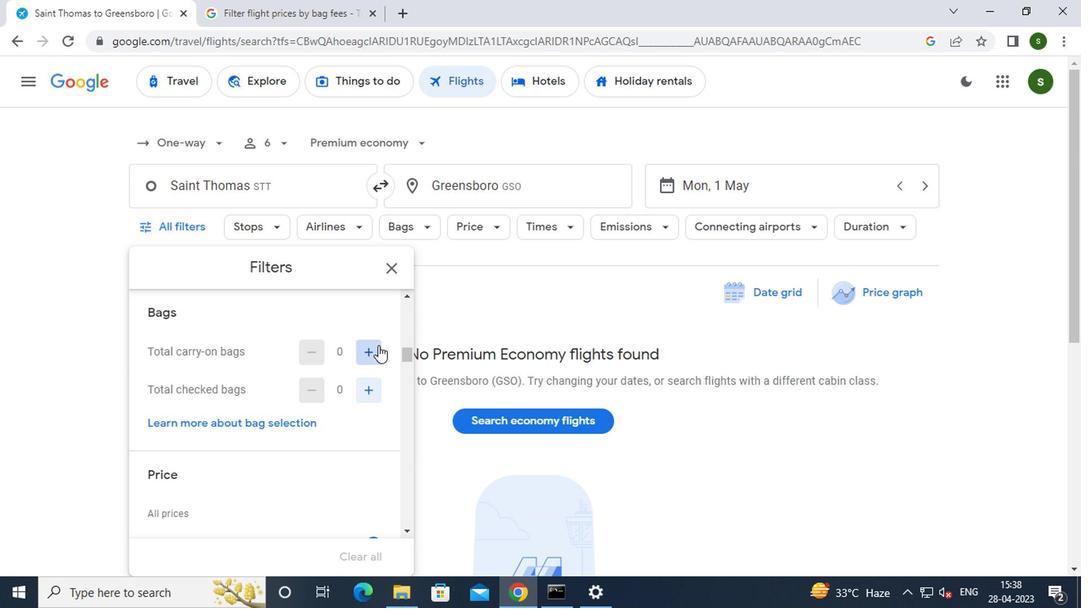 
Action: Mouse moved to (368, 380)
Screenshot: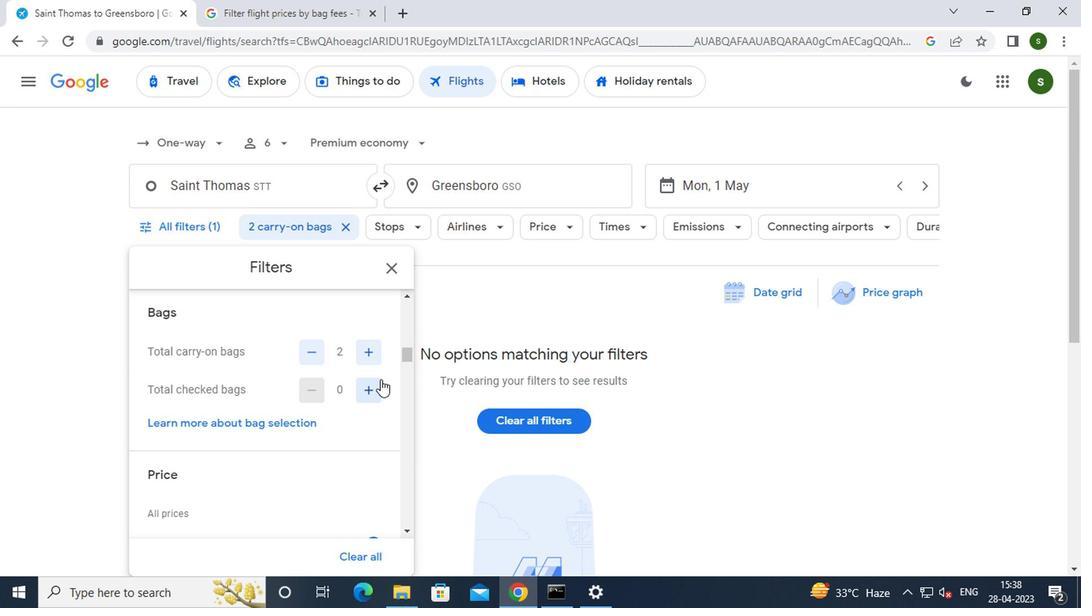 
Action: Mouse pressed left at (368, 380)
Screenshot: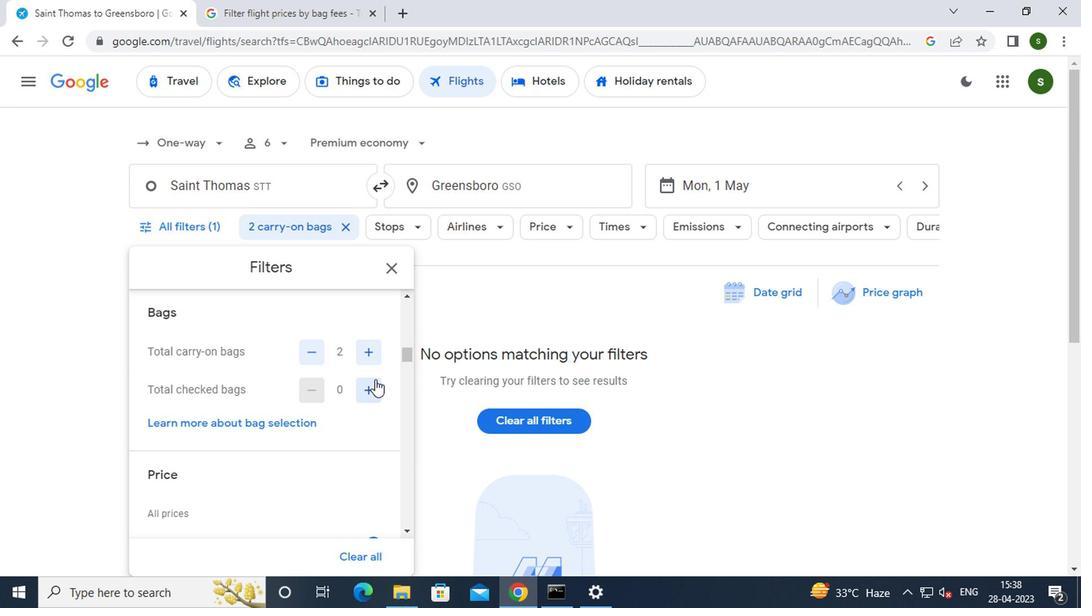 
Action: Mouse moved to (333, 432)
Screenshot: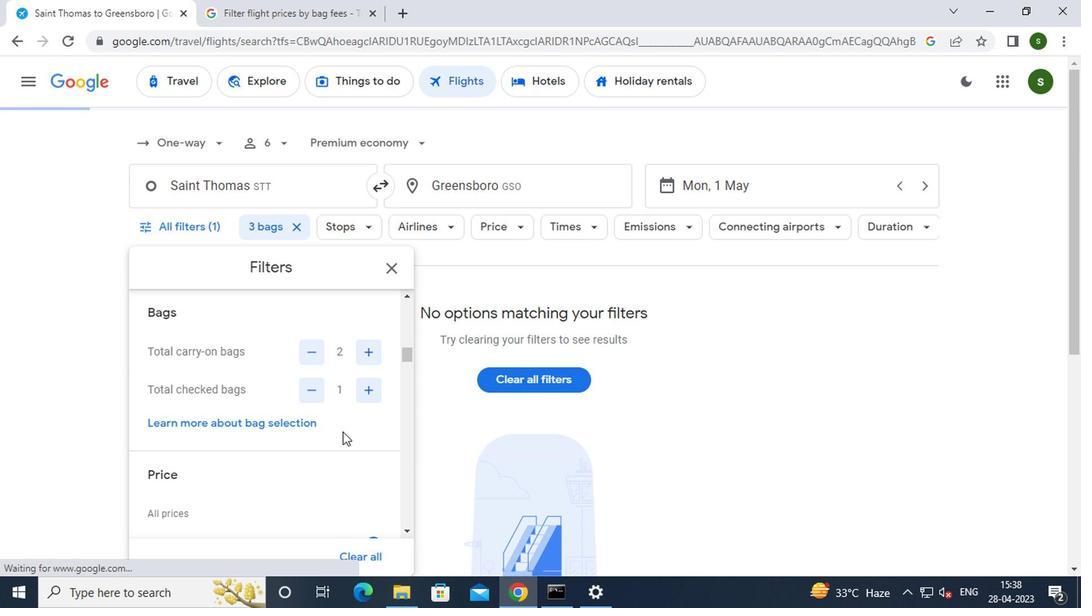 
Action: Mouse scrolled (333, 432) with delta (0, 0)
Screenshot: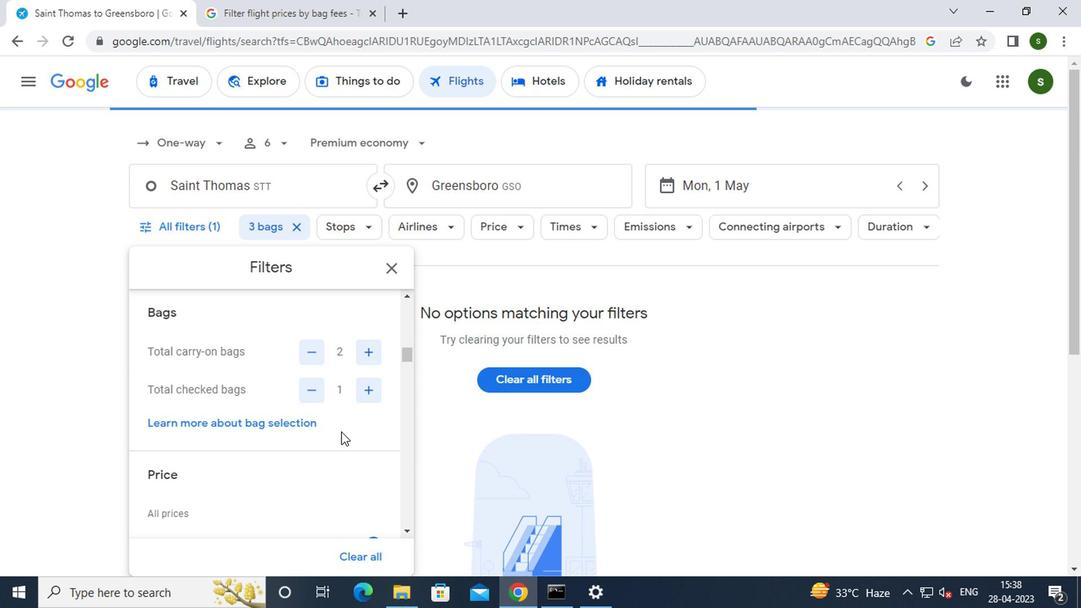 
Action: Mouse scrolled (333, 432) with delta (0, 0)
Screenshot: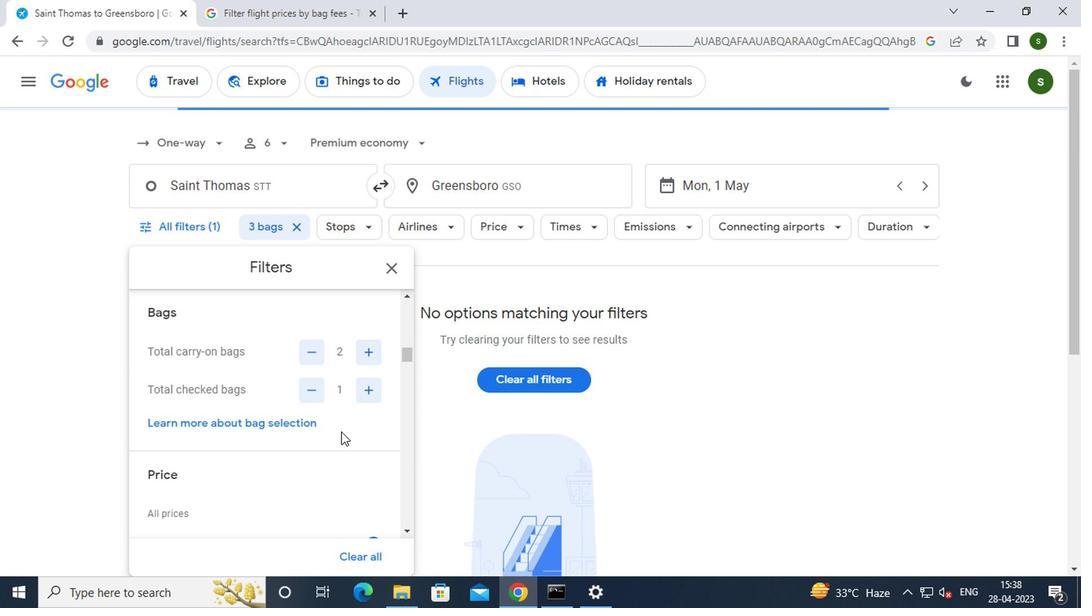 
Action: Mouse moved to (367, 392)
Screenshot: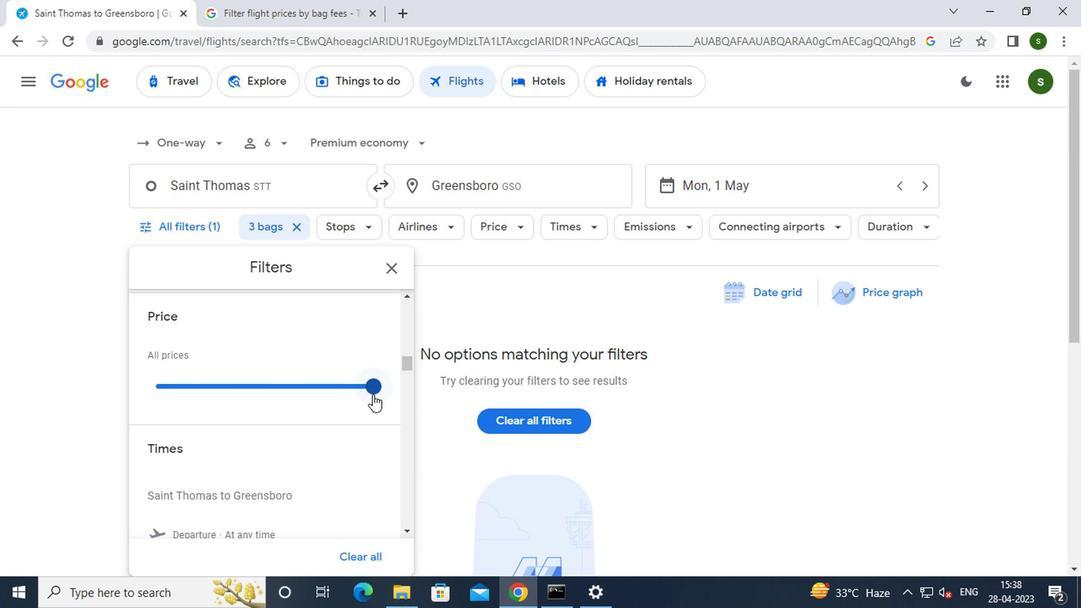 
Action: Mouse pressed left at (367, 392)
Screenshot: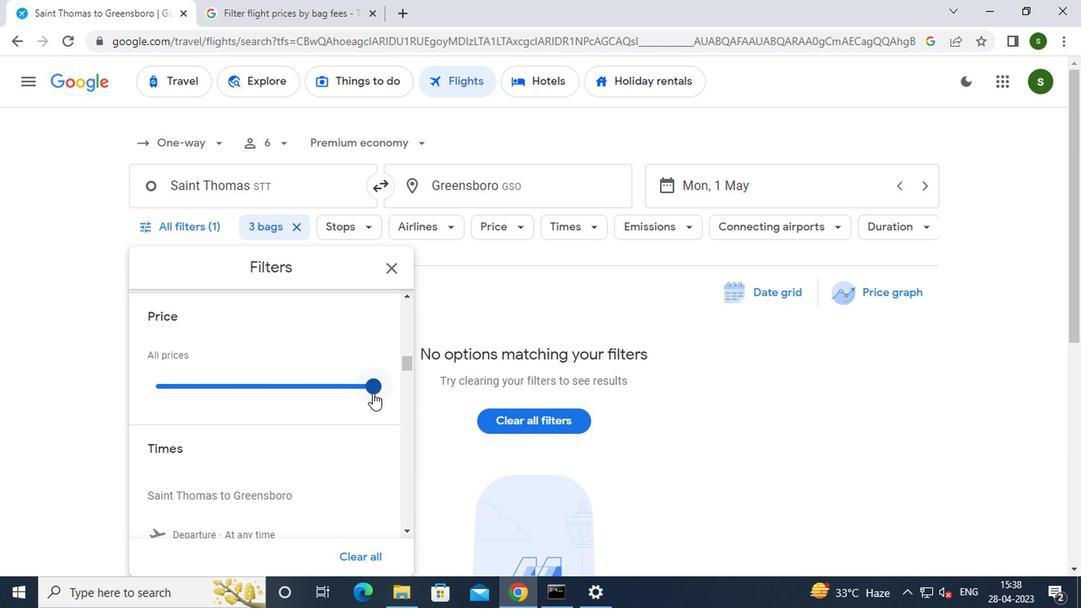 
Action: Mouse moved to (303, 415)
Screenshot: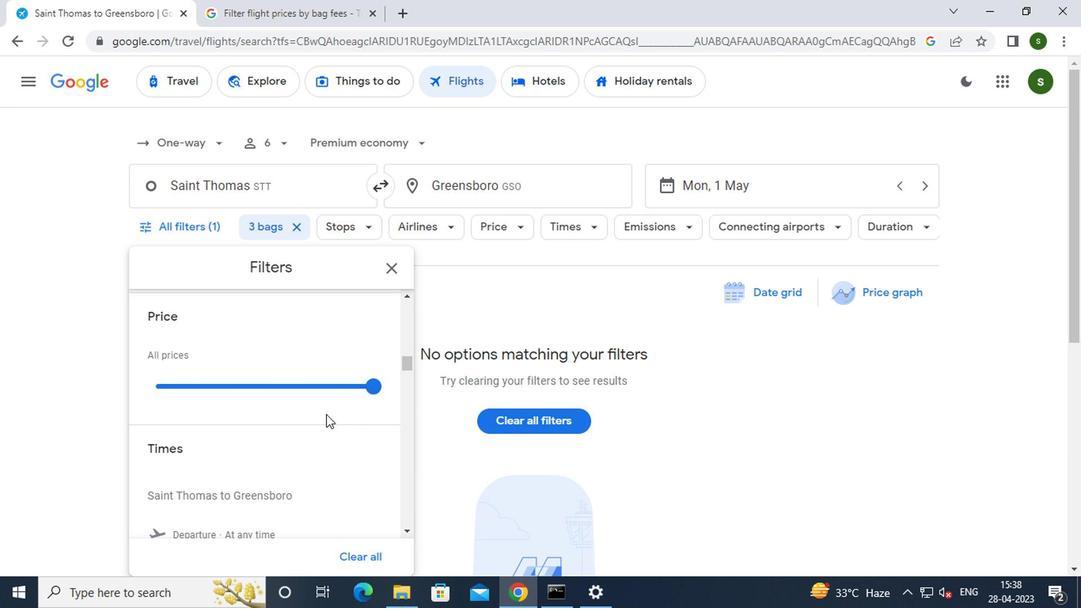 
Action: Mouse scrolled (303, 414) with delta (0, 0)
Screenshot: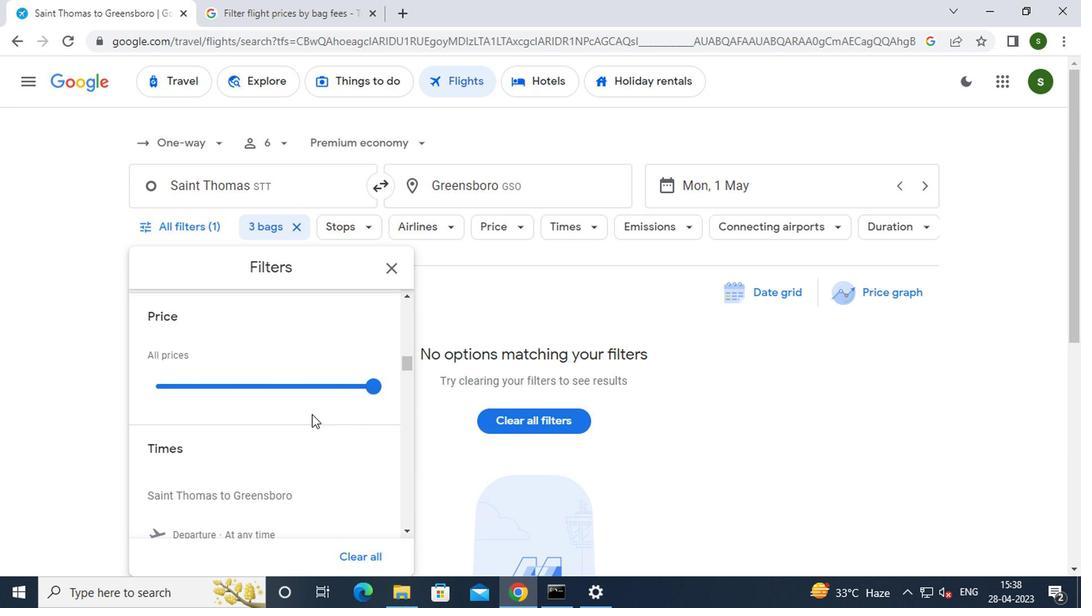 
Action: Mouse scrolled (303, 414) with delta (0, 0)
Screenshot: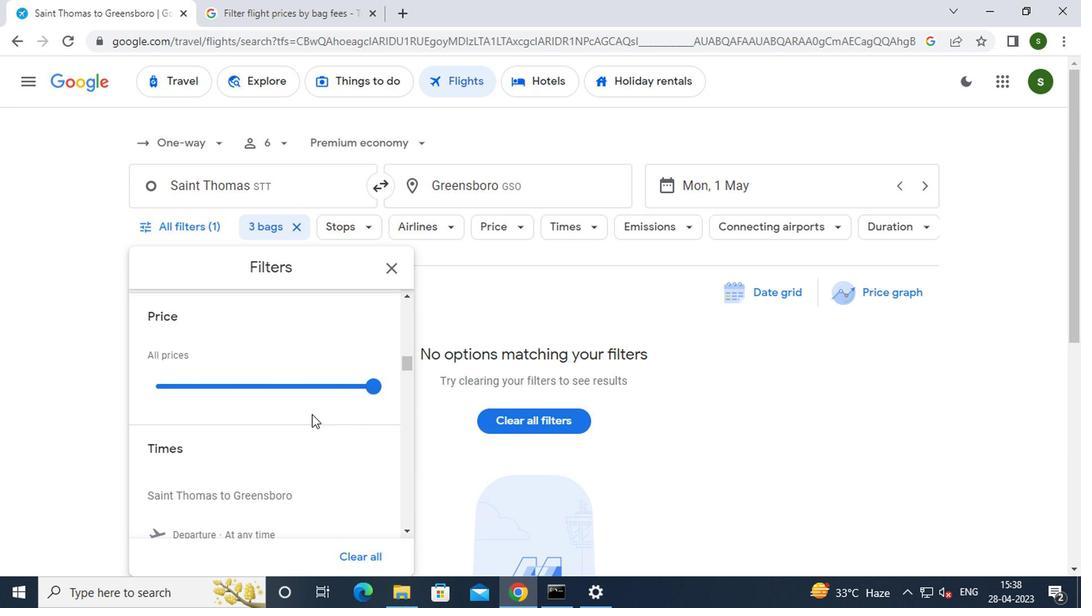 
Action: Mouse moved to (133, 405)
Screenshot: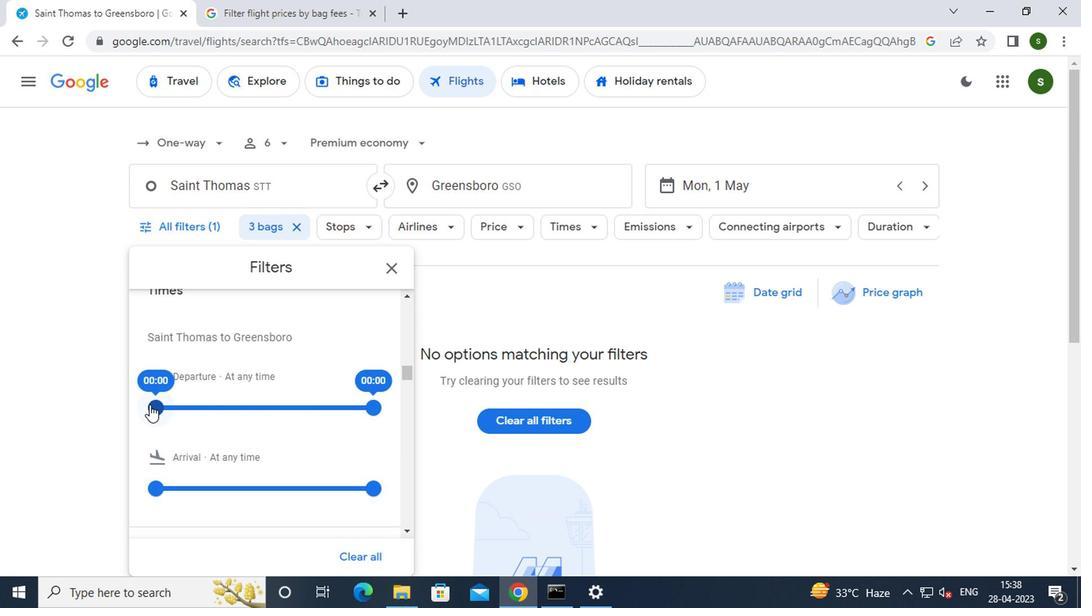 
Action: Mouse pressed left at (133, 405)
Screenshot: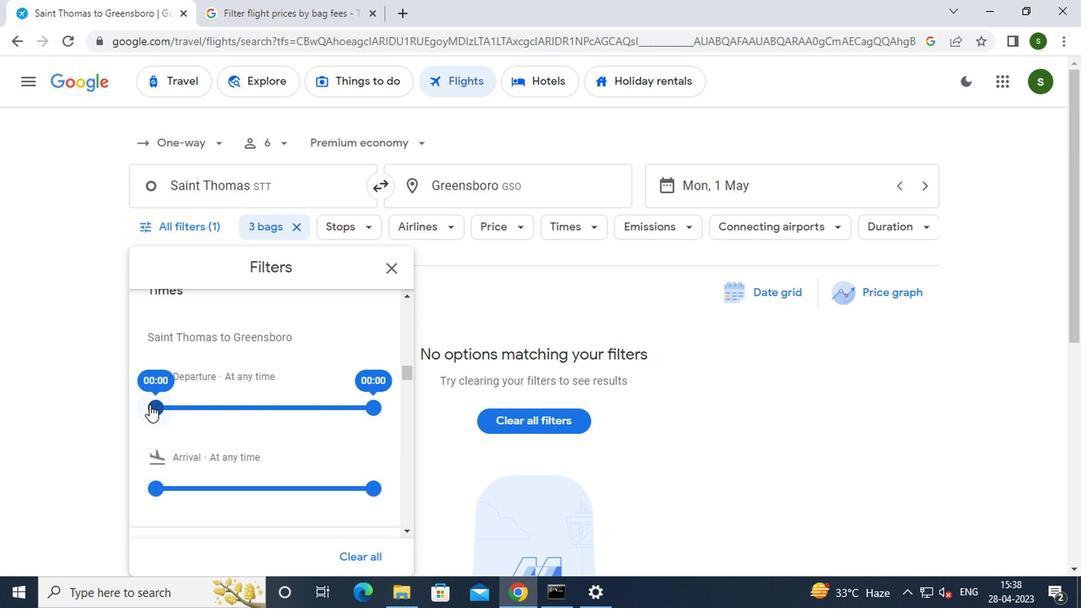 
Action: Mouse moved to (524, 330)
Screenshot: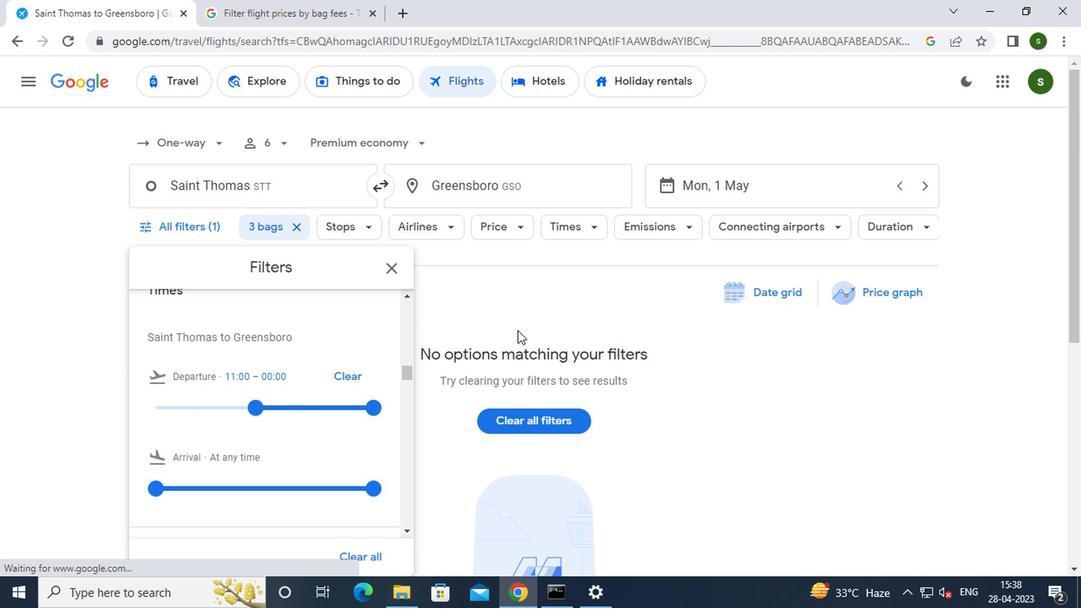 
Action: Mouse pressed left at (524, 330)
Screenshot: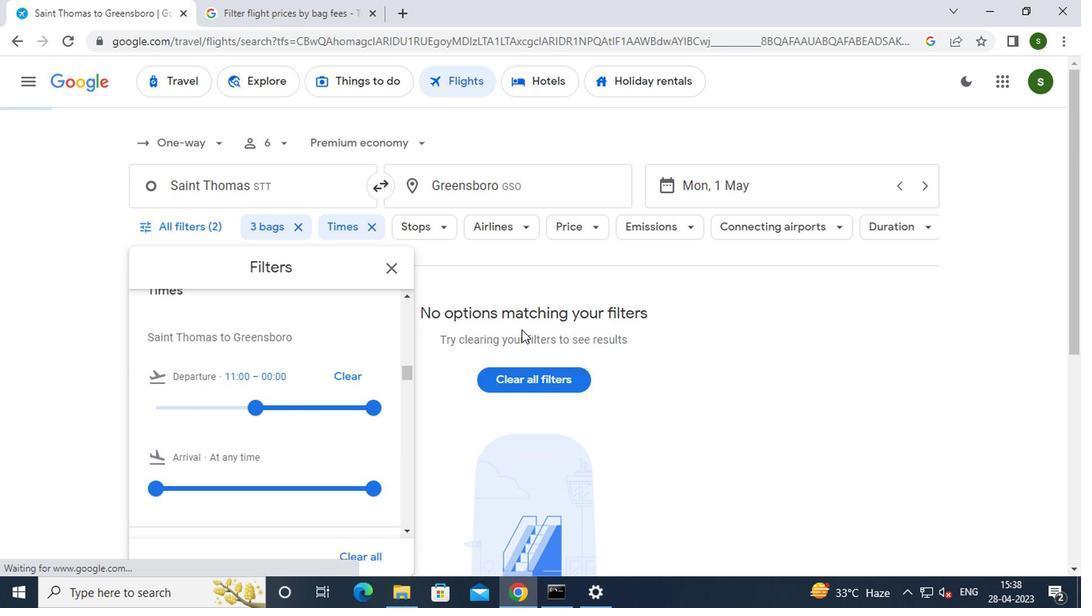 
